 Task: Look for space in Teknāf, Bangladesh from 5th July, 2023 to 15th July, 2023 for 9 adults in price range Rs.15000 to Rs.25000. Place can be entire place with 5 bedrooms having 5 beds and 5 bathrooms. Property type can be house. Amenities needed are: air conditioning, dedicated workplace, . Booking option can be shelf check-in. Required host language is English.
Action: Mouse moved to (458, 109)
Screenshot: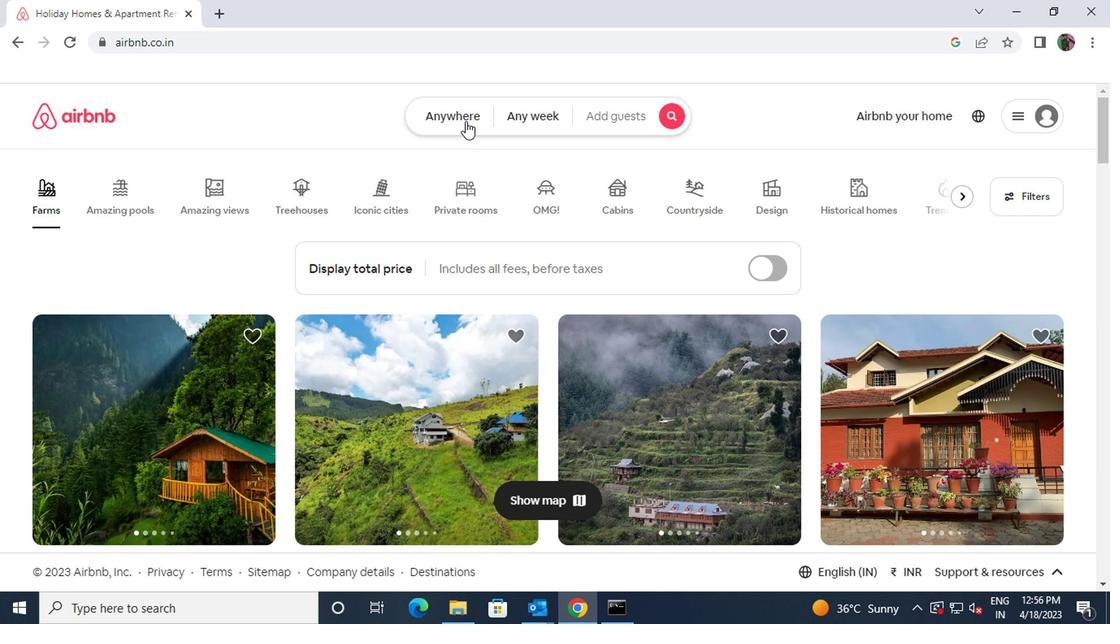 
Action: Mouse pressed left at (458, 109)
Screenshot: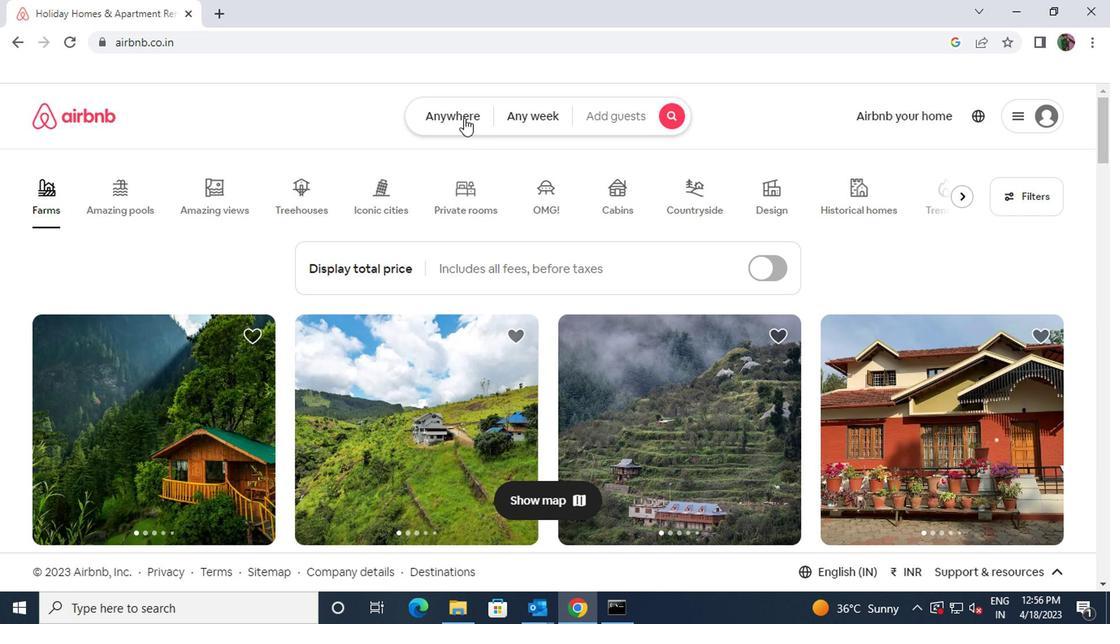
Action: Mouse moved to (363, 176)
Screenshot: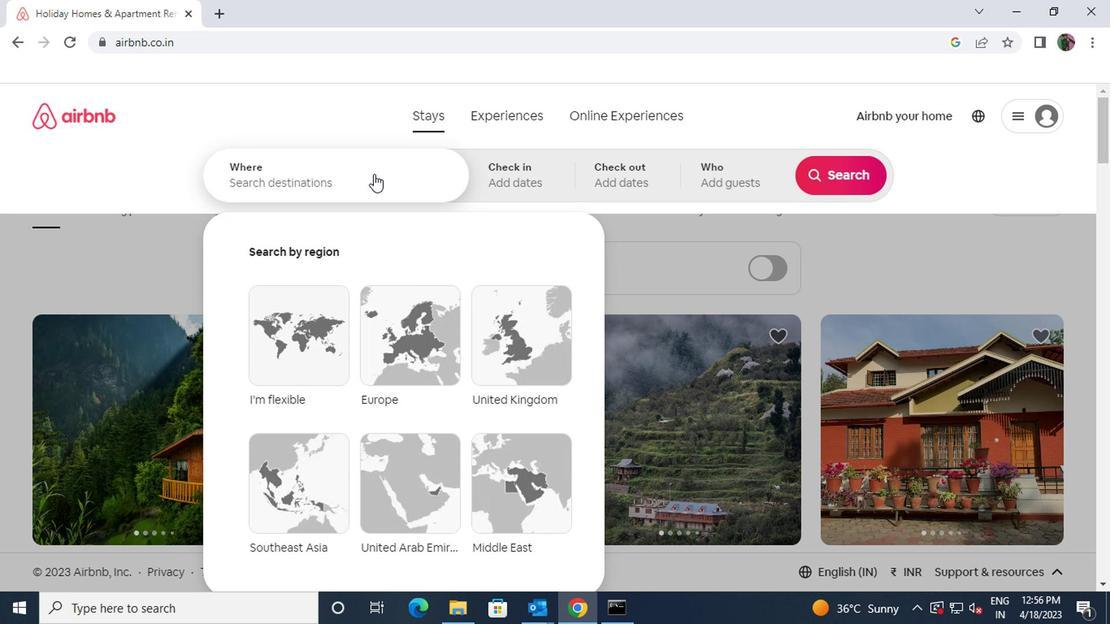 
Action: Mouse pressed left at (363, 176)
Screenshot: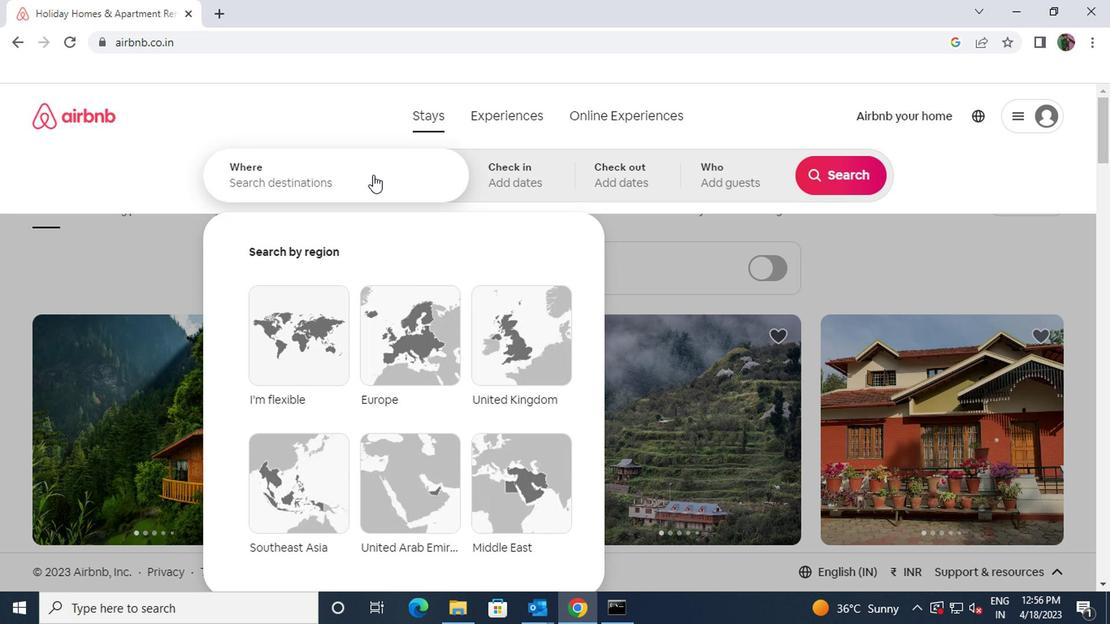 
Action: Key pressed teknaf
Screenshot: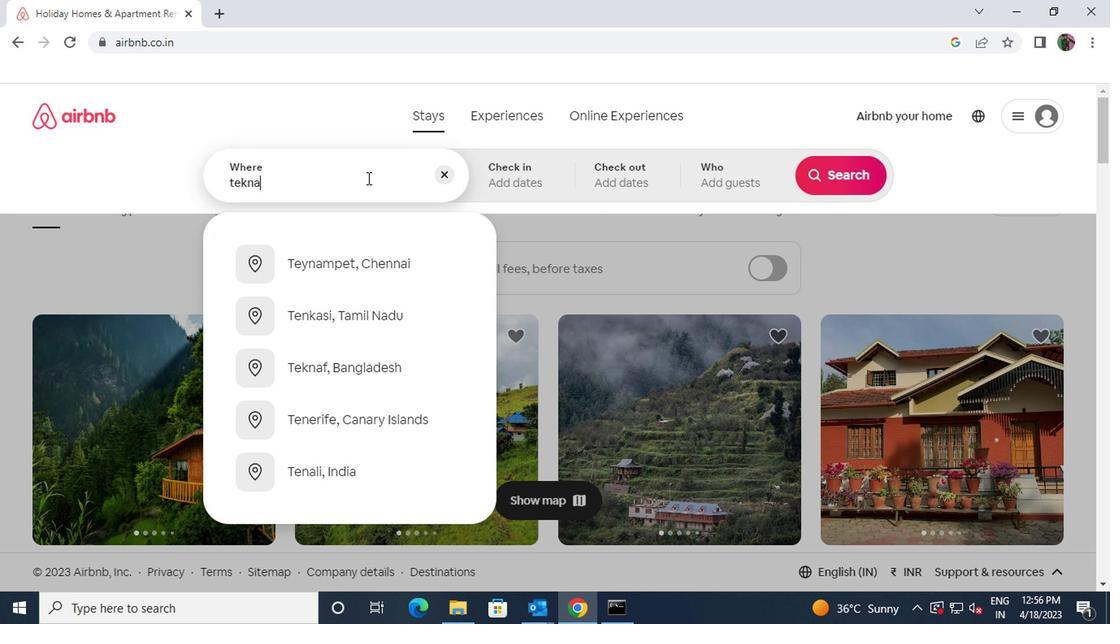 
Action: Mouse moved to (345, 258)
Screenshot: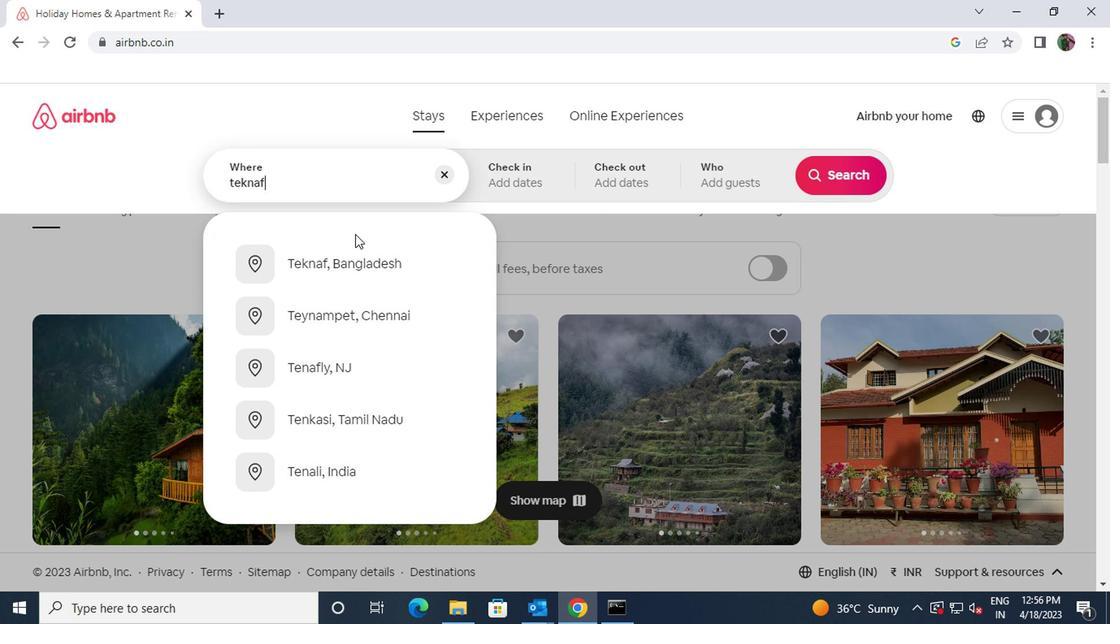 
Action: Mouse pressed left at (345, 258)
Screenshot: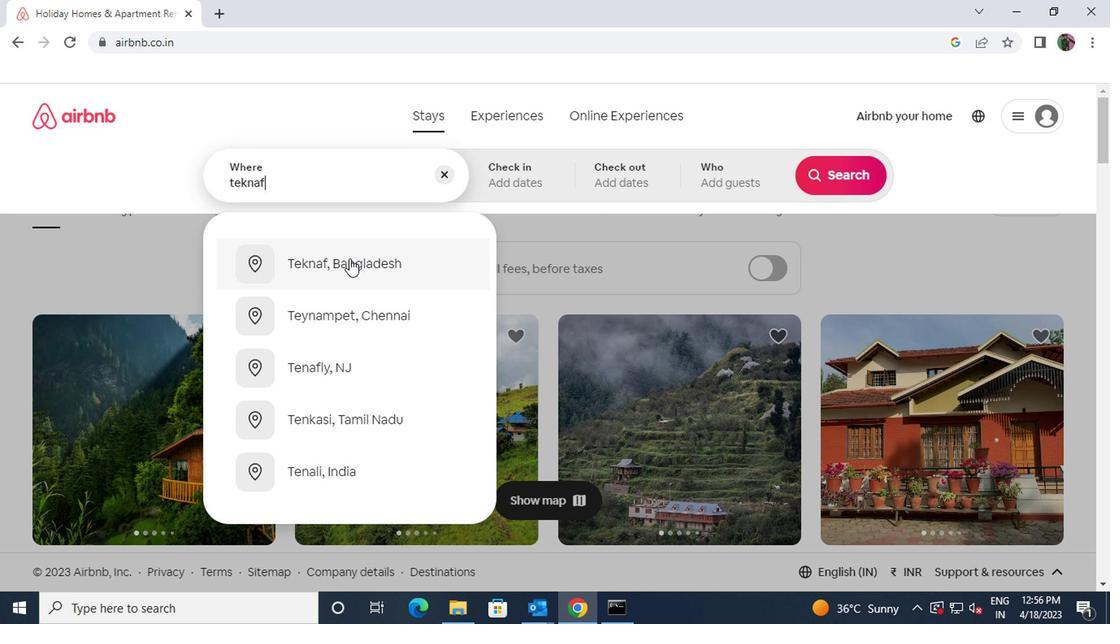 
Action: Mouse moved to (827, 313)
Screenshot: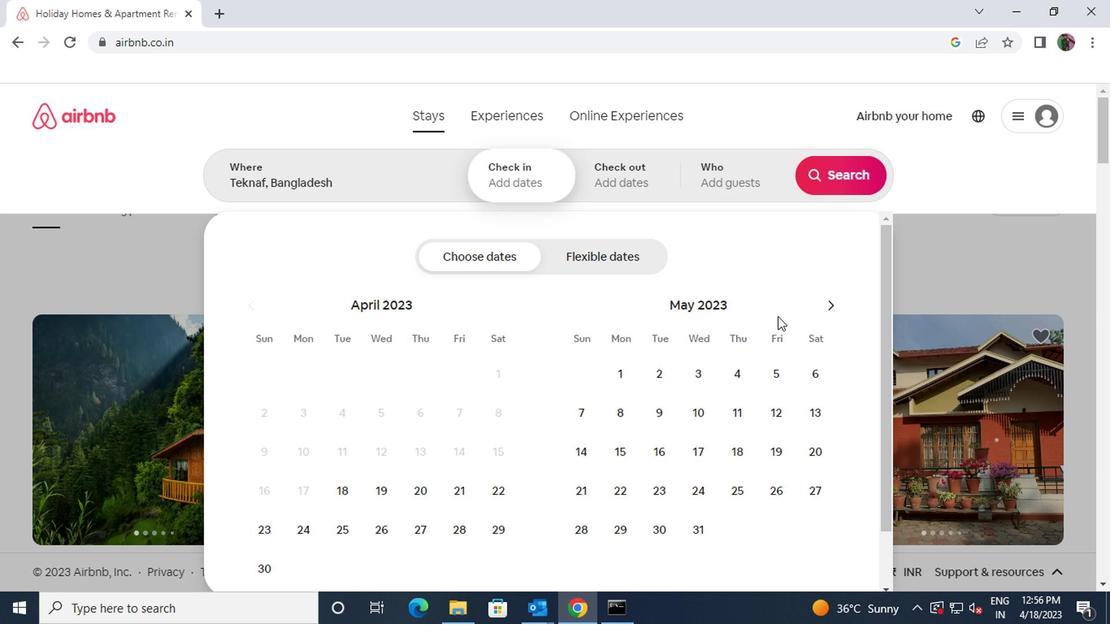 
Action: Mouse pressed left at (827, 313)
Screenshot: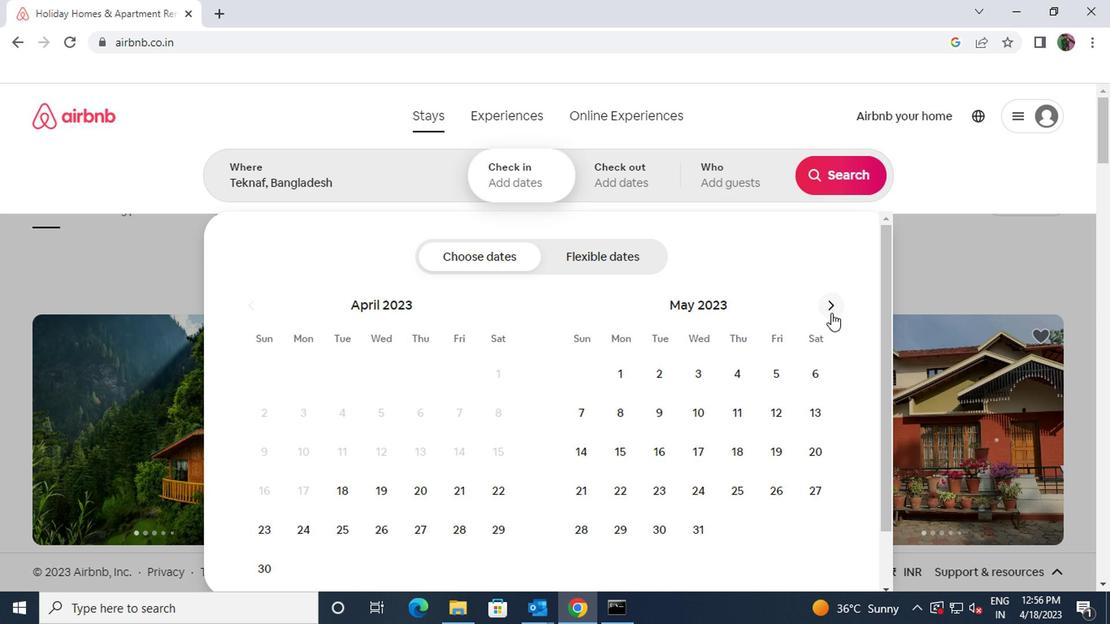 
Action: Mouse moved to (828, 313)
Screenshot: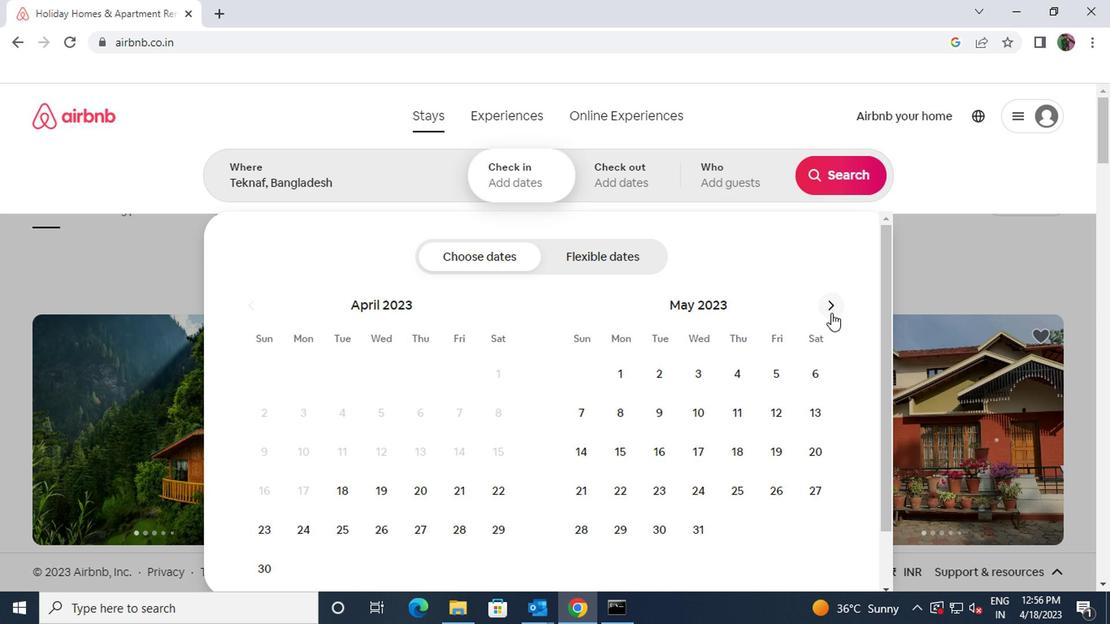 
Action: Mouse pressed left at (828, 313)
Screenshot: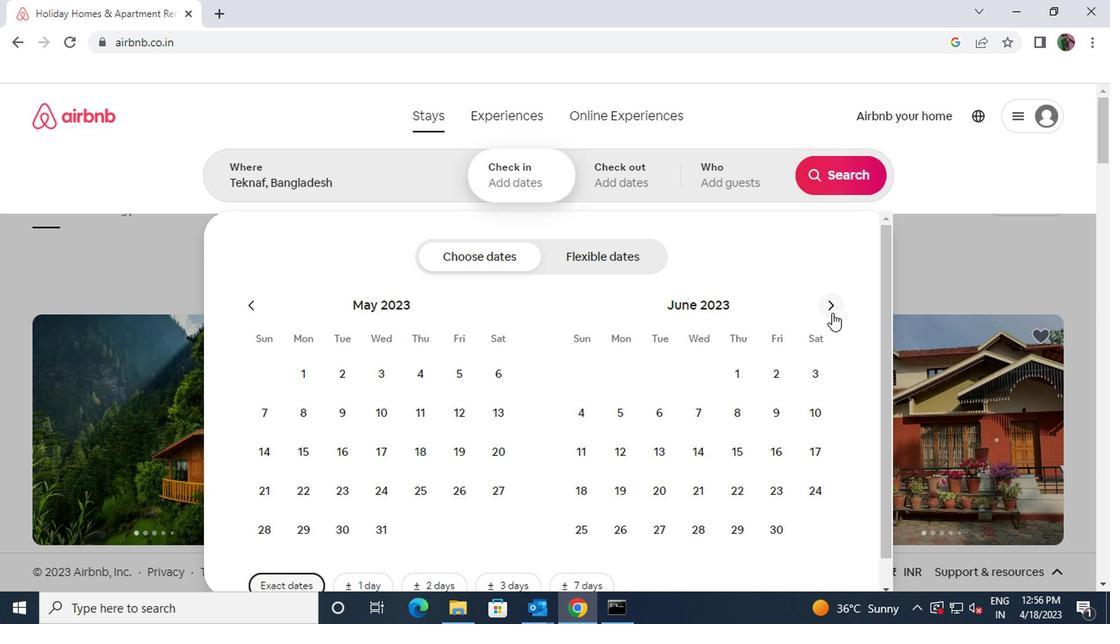 
Action: Mouse moved to (689, 411)
Screenshot: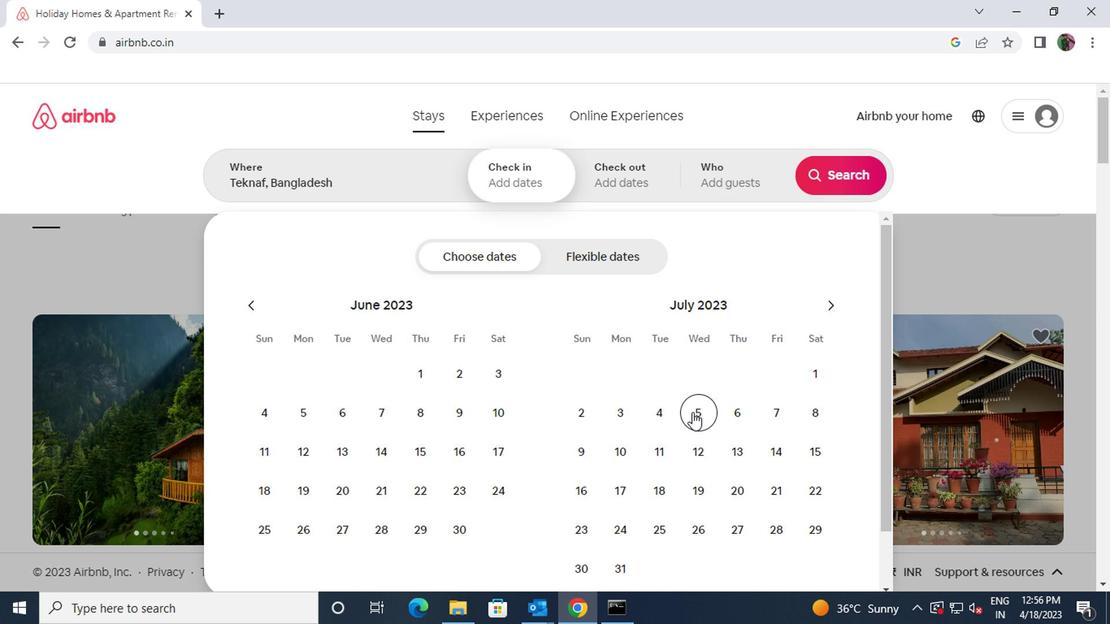 
Action: Mouse pressed left at (689, 411)
Screenshot: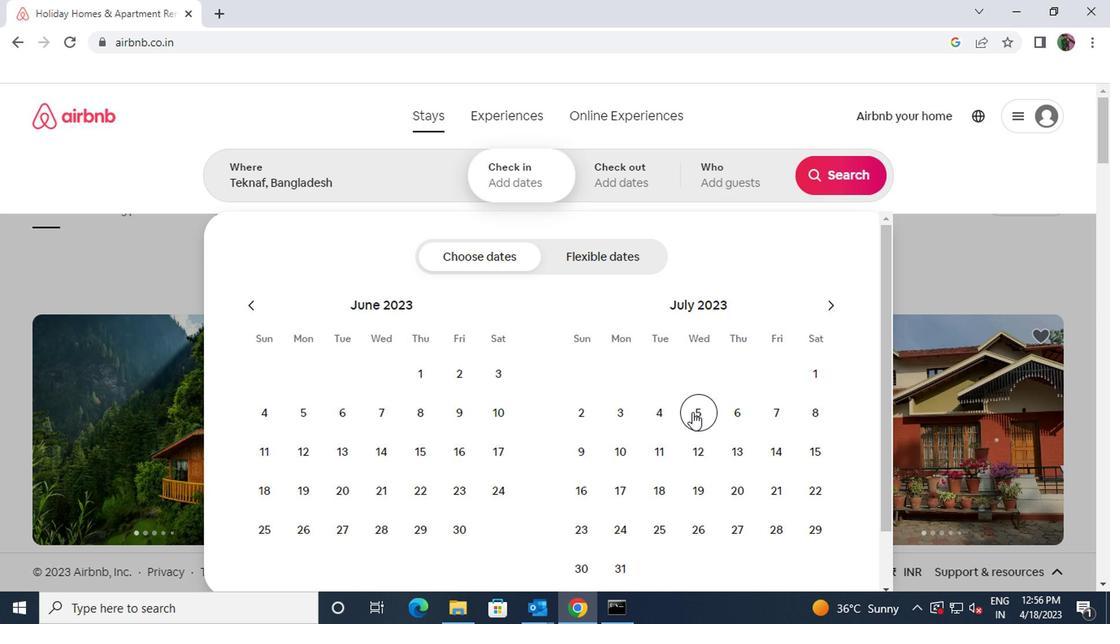 
Action: Mouse moved to (803, 454)
Screenshot: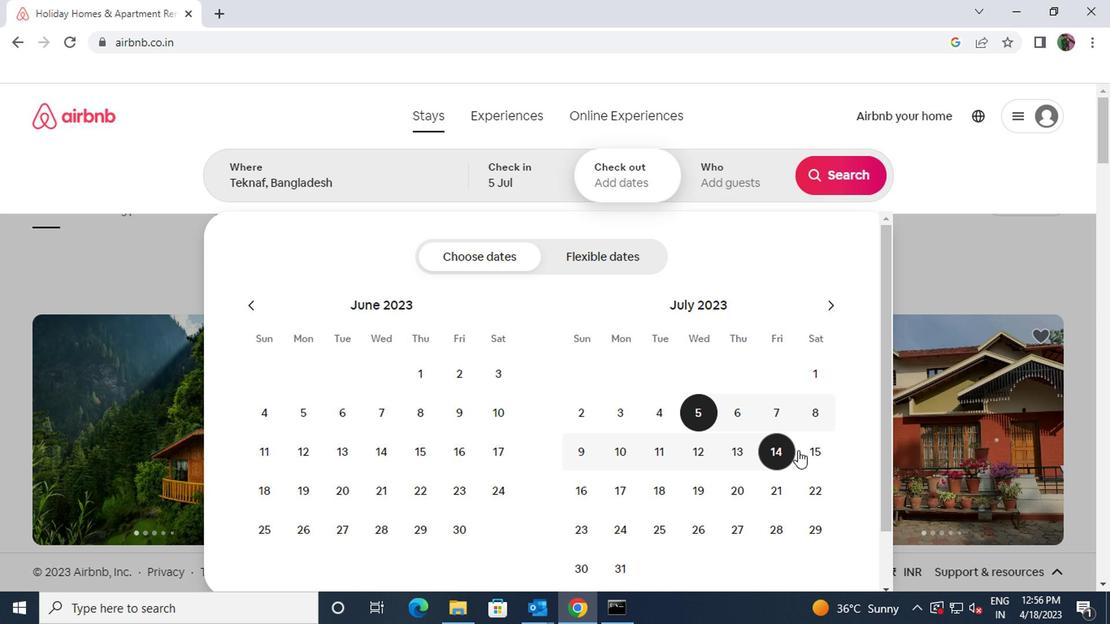 
Action: Mouse pressed left at (803, 454)
Screenshot: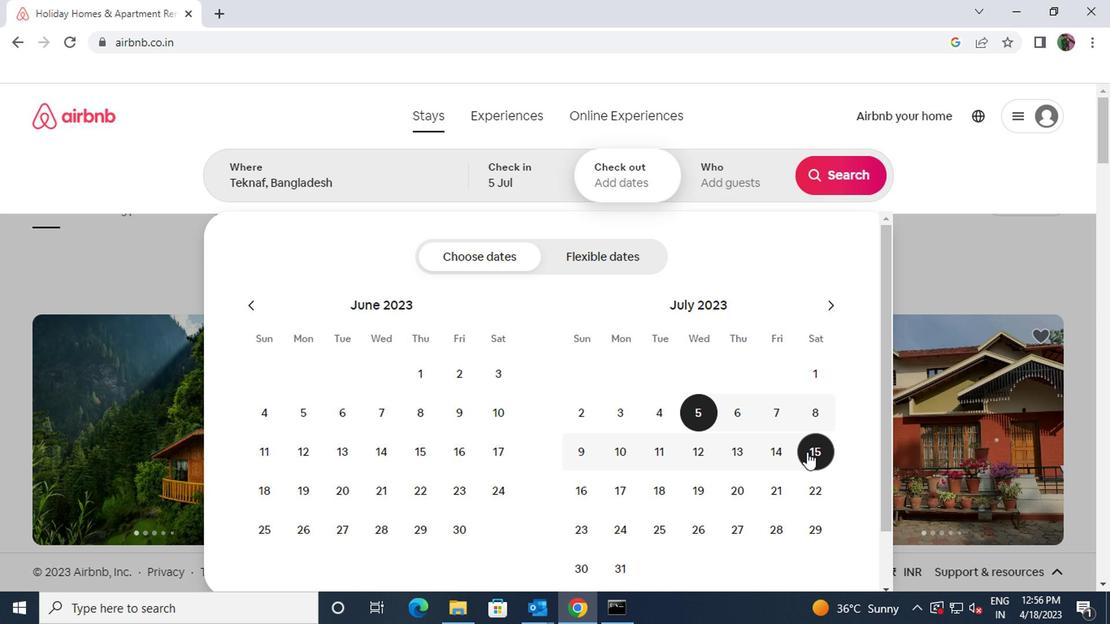 
Action: Mouse moved to (729, 177)
Screenshot: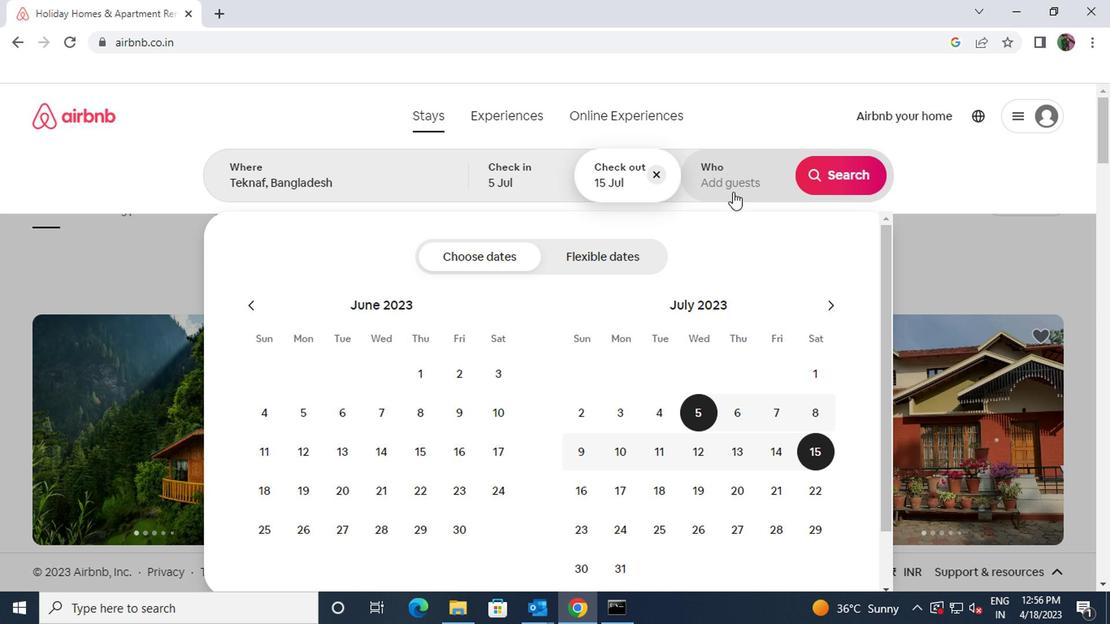 
Action: Mouse pressed left at (729, 177)
Screenshot: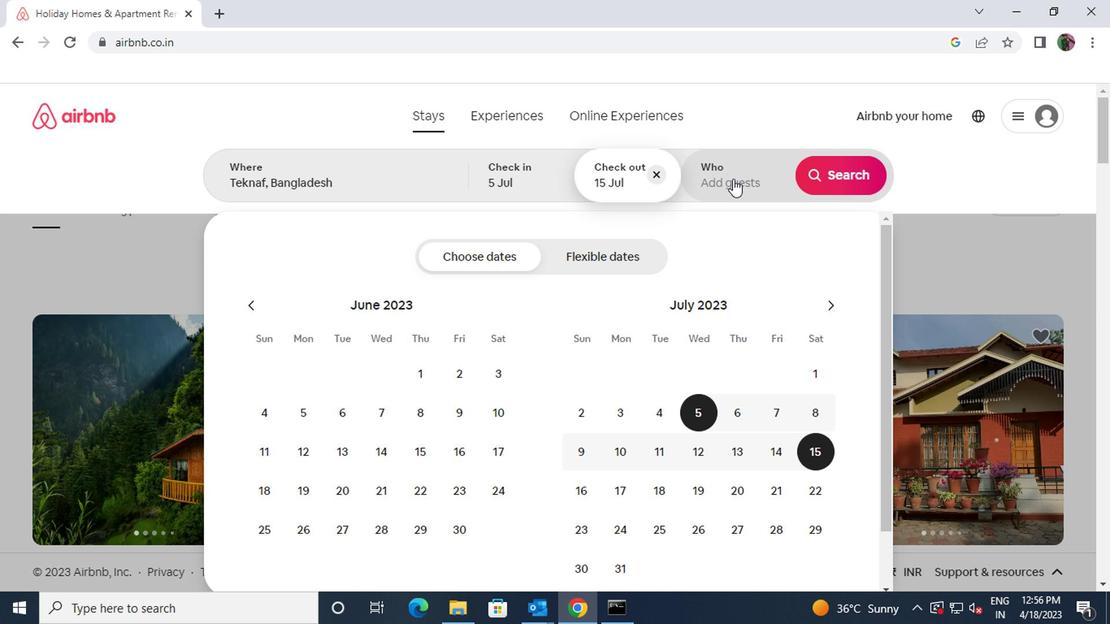 
Action: Mouse moved to (842, 260)
Screenshot: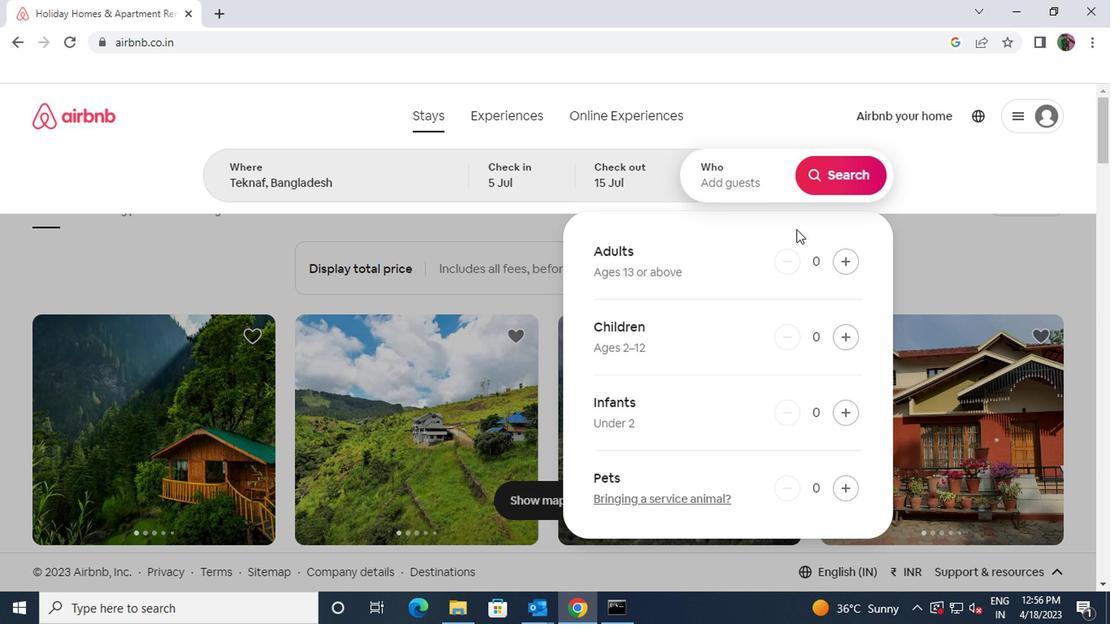 
Action: Mouse pressed left at (842, 260)
Screenshot: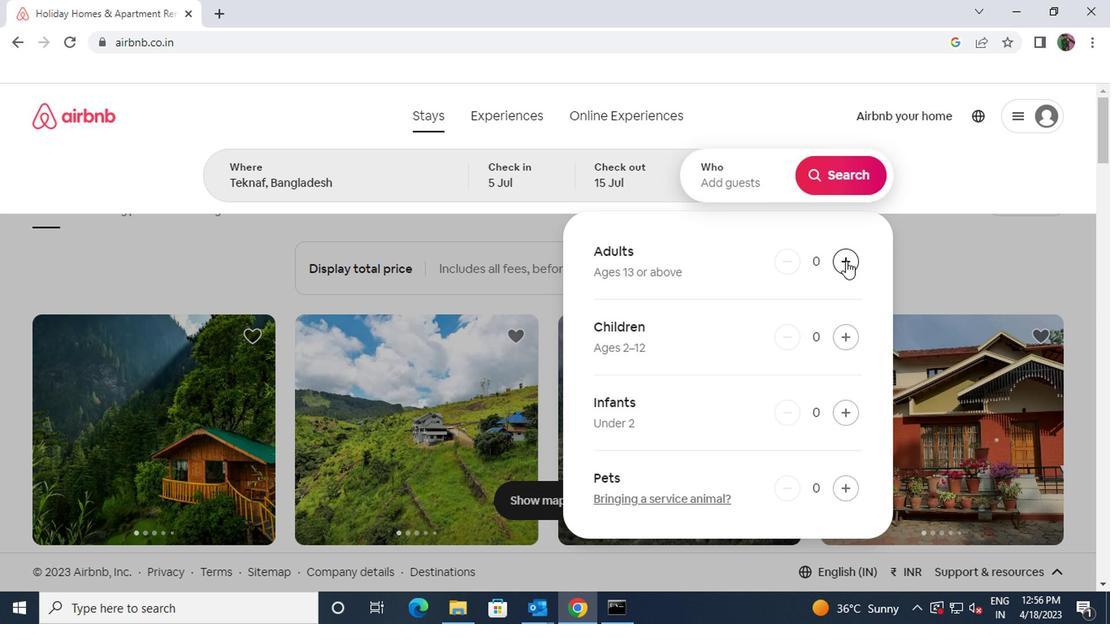 
Action: Mouse pressed left at (842, 260)
Screenshot: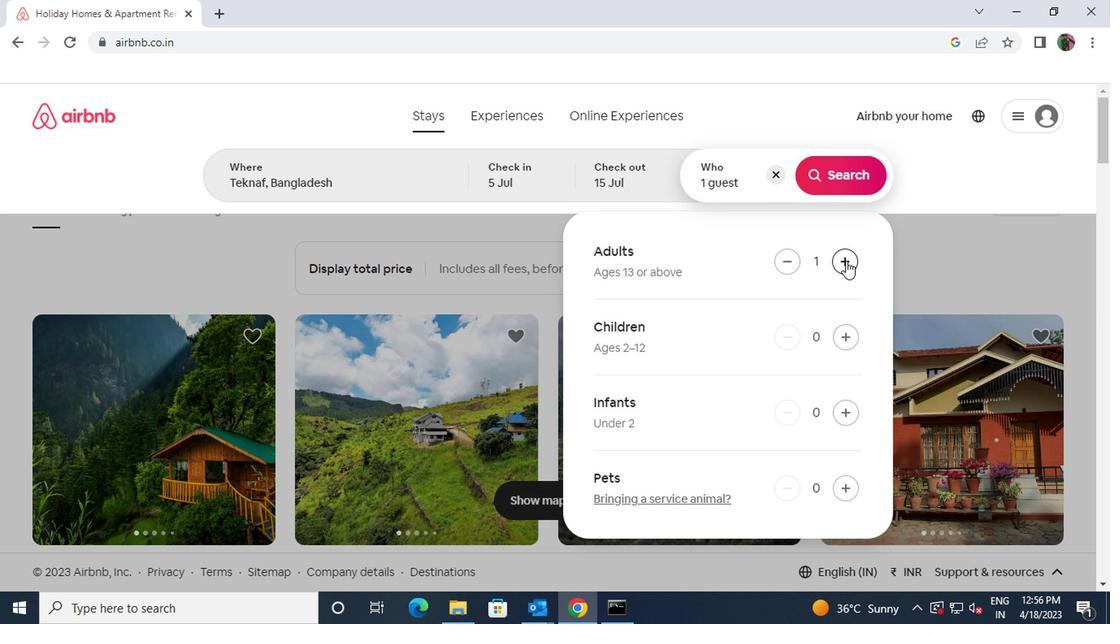 
Action: Mouse pressed left at (842, 260)
Screenshot: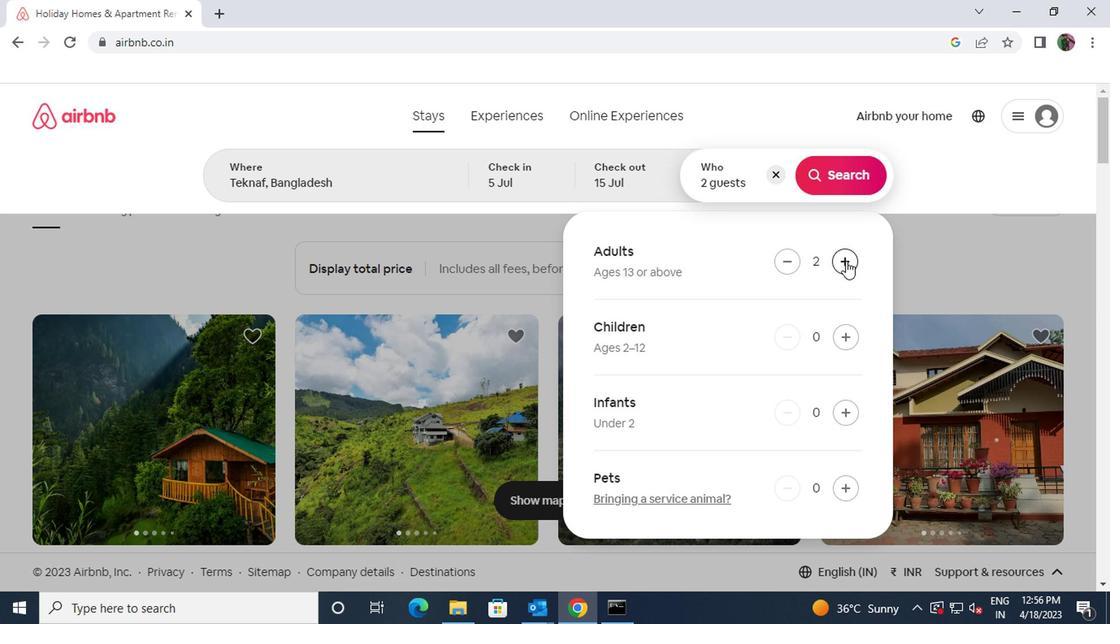 
Action: Mouse pressed left at (842, 260)
Screenshot: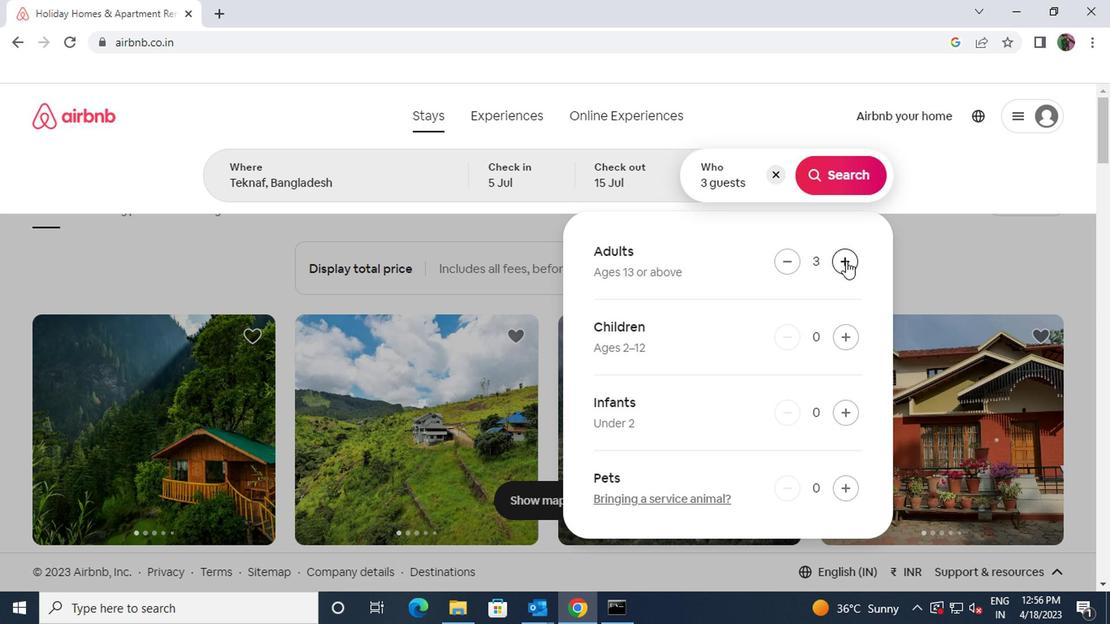 
Action: Mouse pressed left at (842, 260)
Screenshot: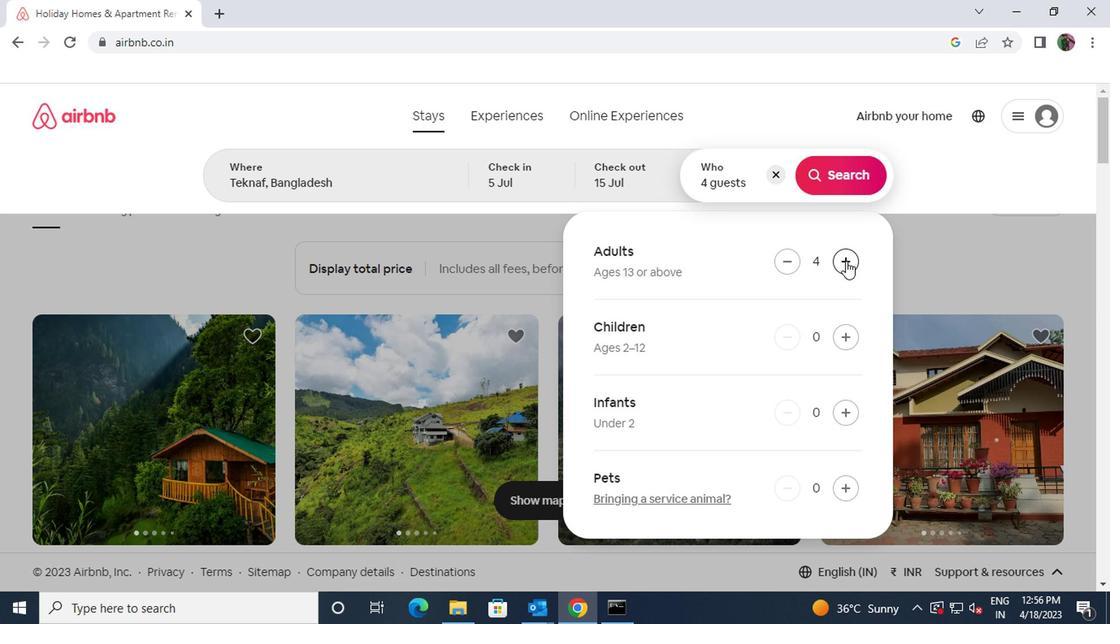 
Action: Mouse moved to (833, 171)
Screenshot: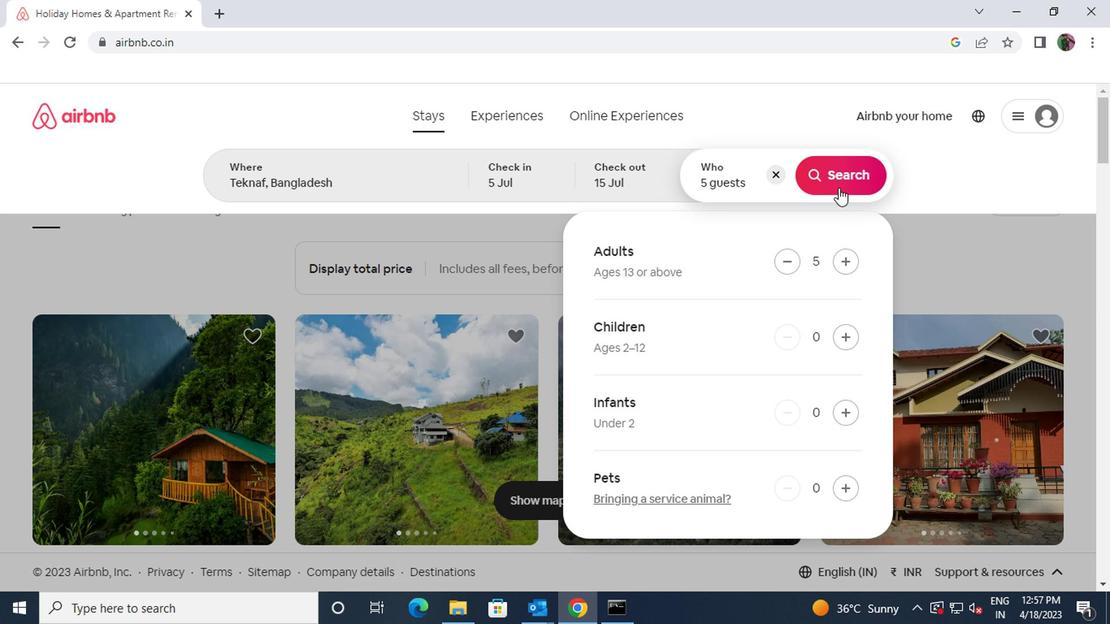 
Action: Mouse pressed left at (833, 171)
Screenshot: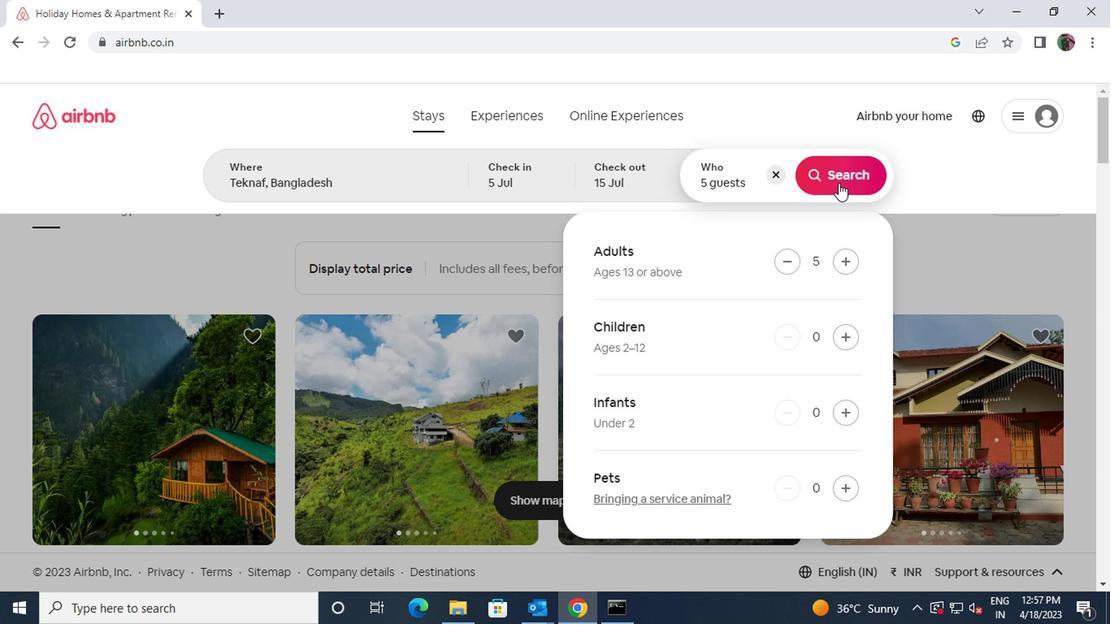 
Action: Mouse moved to (1017, 179)
Screenshot: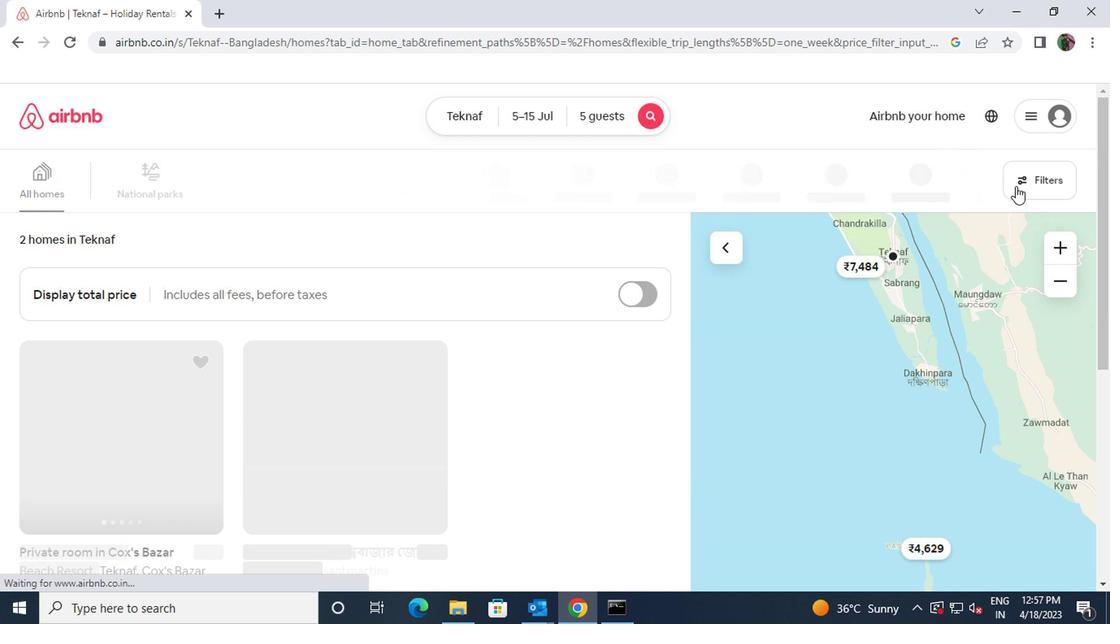 
Action: Mouse pressed left at (1017, 179)
Screenshot: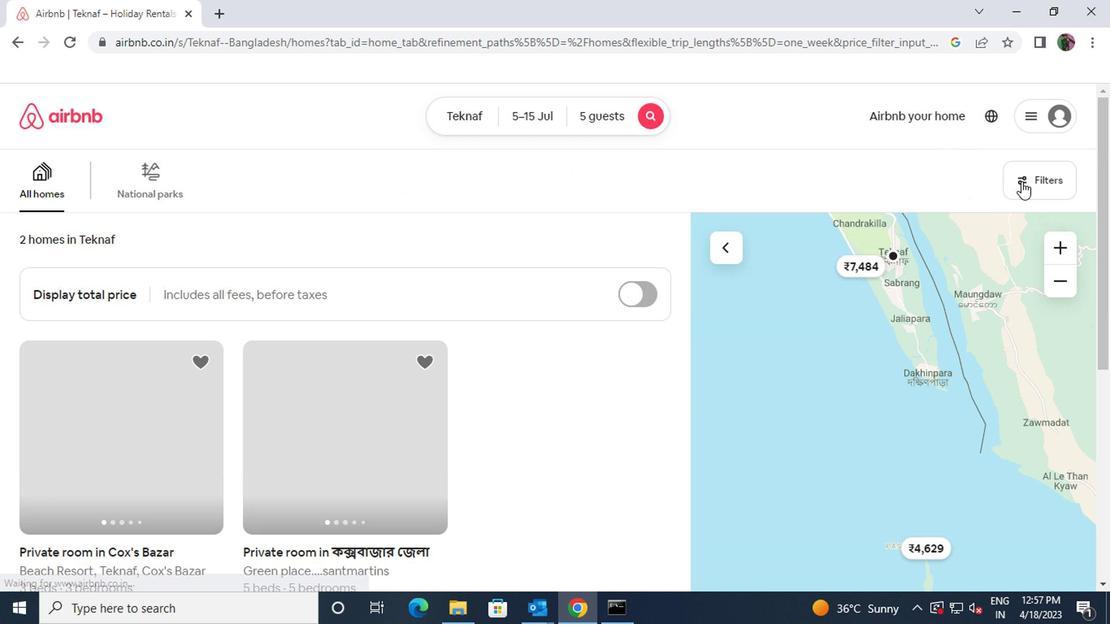
Action: Mouse moved to (341, 393)
Screenshot: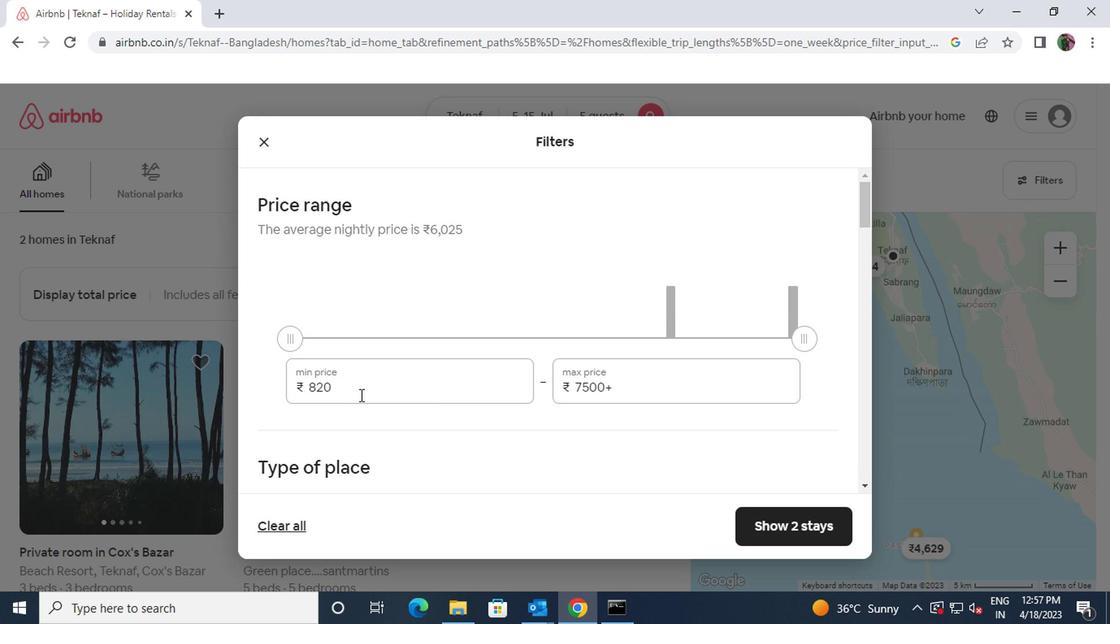 
Action: Mouse pressed left at (341, 393)
Screenshot: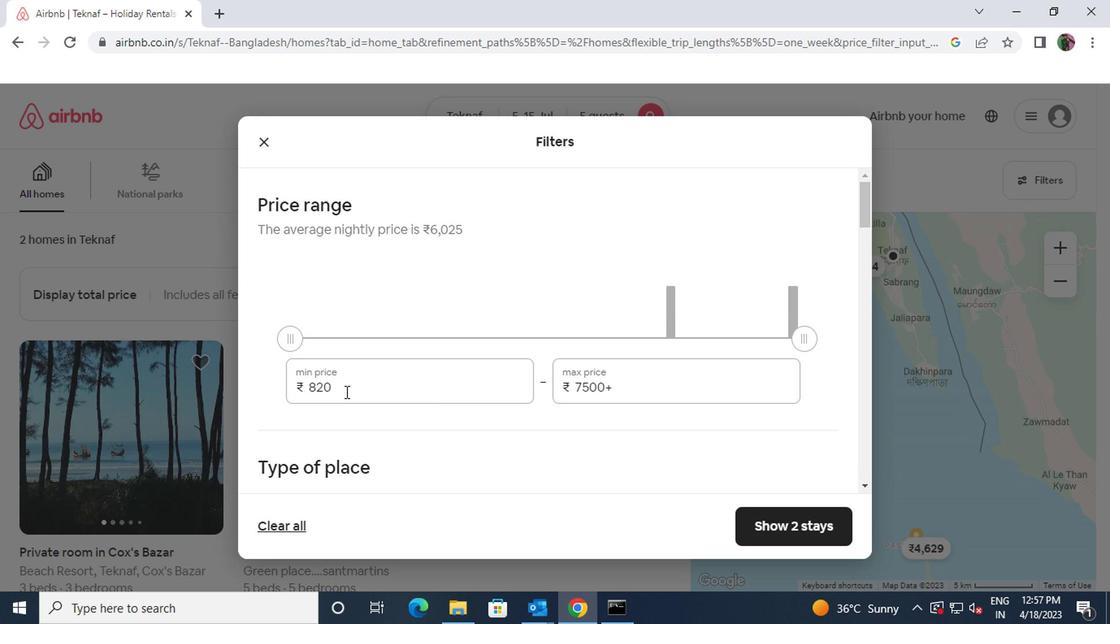 
Action: Mouse moved to (292, 391)
Screenshot: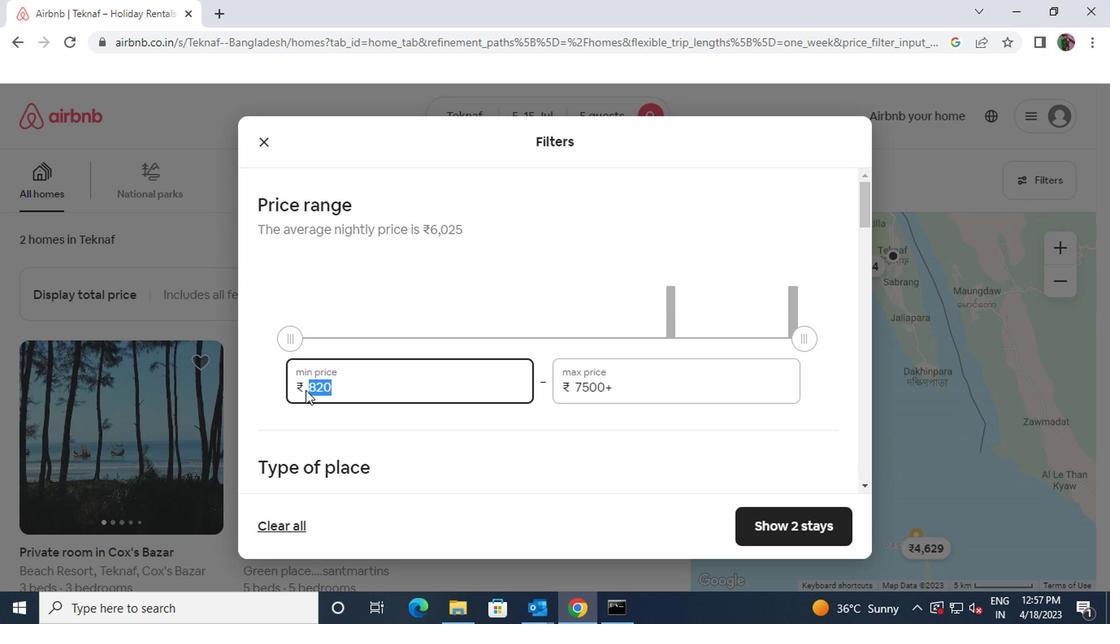 
Action: Key pressed 15000
Screenshot: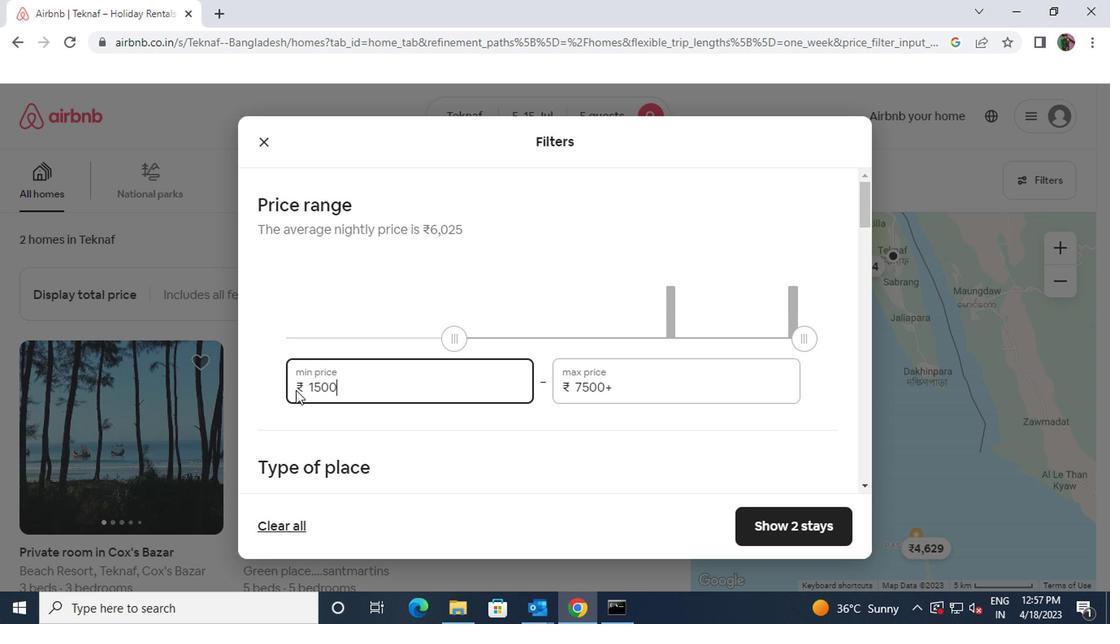 
Action: Mouse moved to (612, 387)
Screenshot: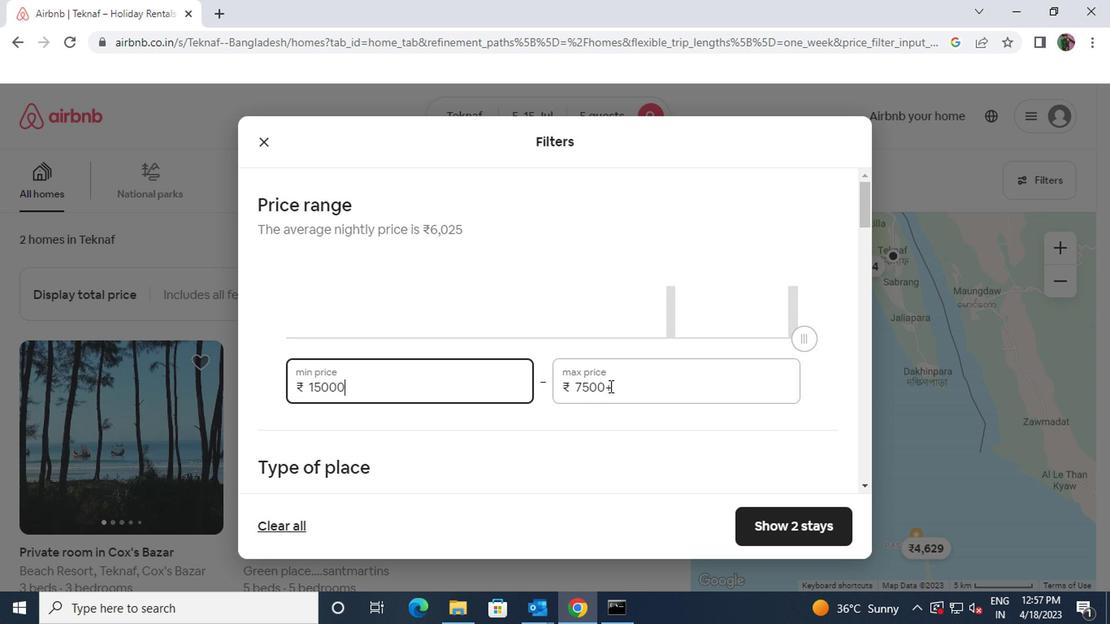 
Action: Mouse pressed left at (612, 387)
Screenshot: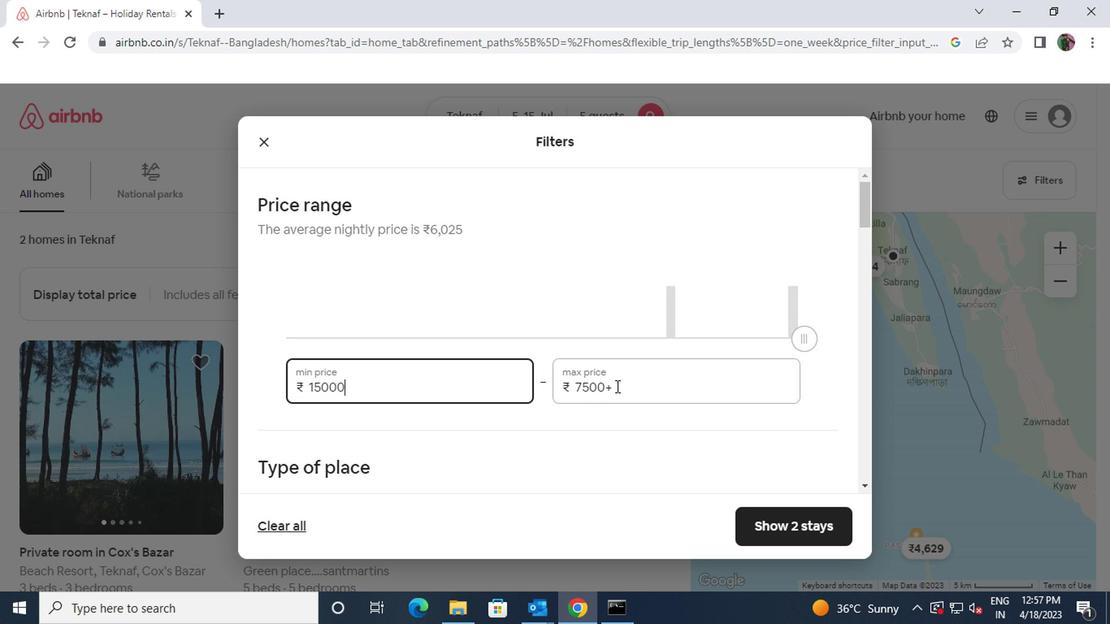 
Action: Mouse moved to (572, 385)
Screenshot: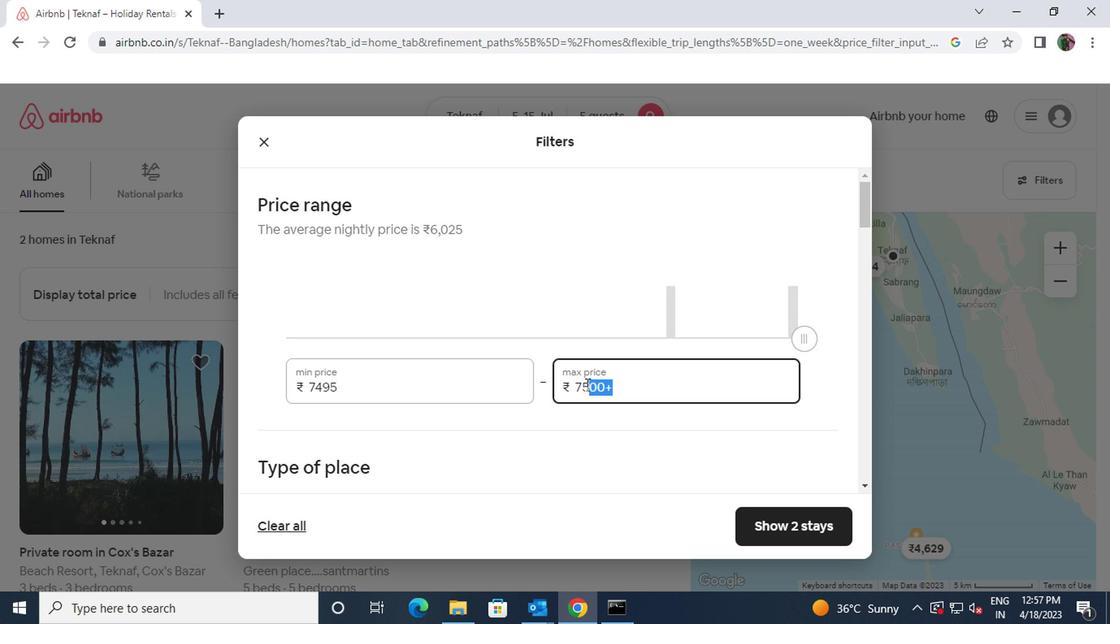 
Action: Key pressed 25000
Screenshot: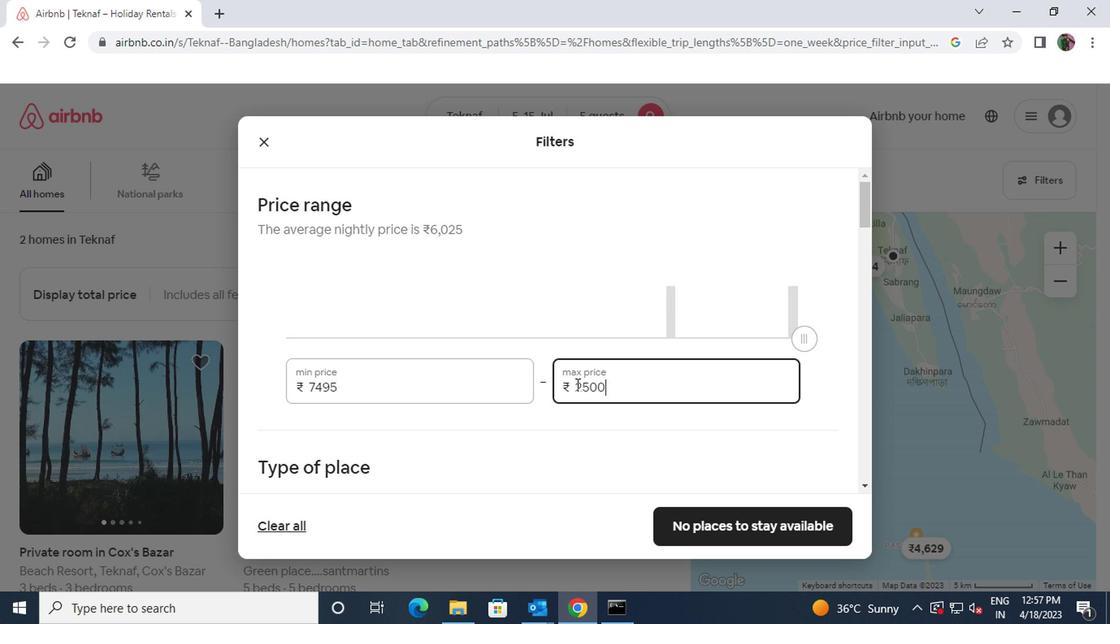 
Action: Mouse moved to (573, 388)
Screenshot: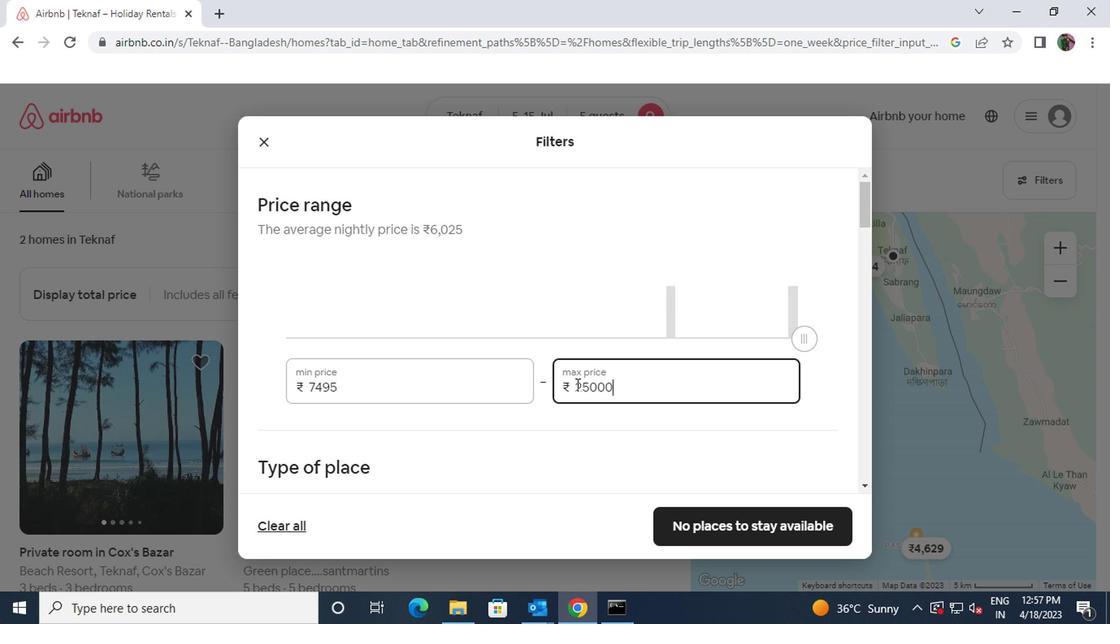 
Action: Mouse scrolled (573, 387) with delta (0, -1)
Screenshot: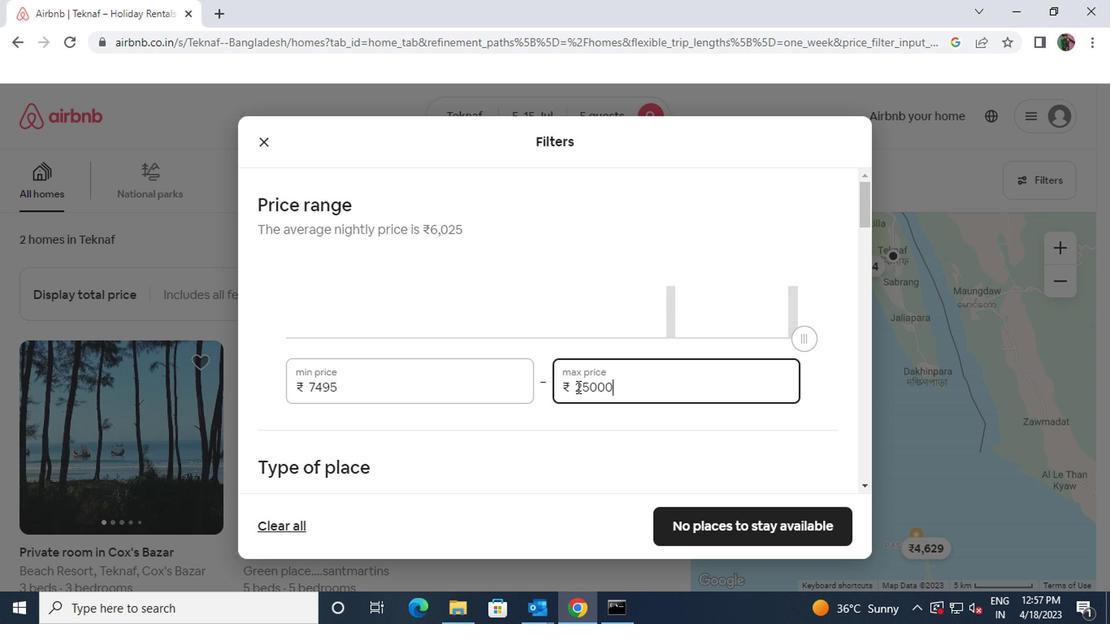 
Action: Mouse scrolled (573, 387) with delta (0, -1)
Screenshot: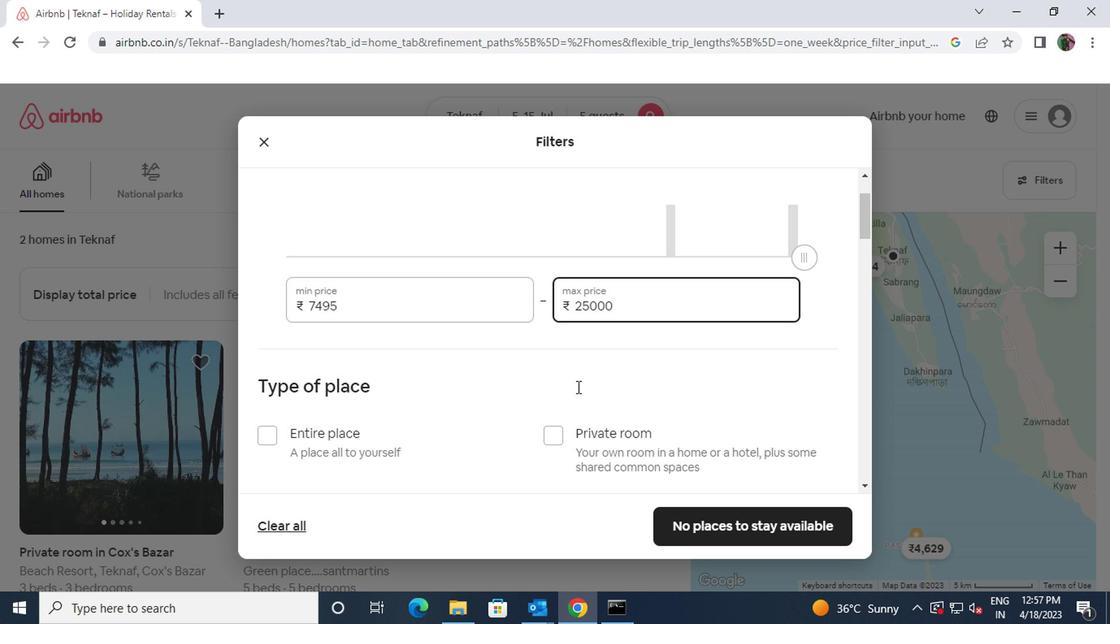 
Action: Mouse moved to (267, 356)
Screenshot: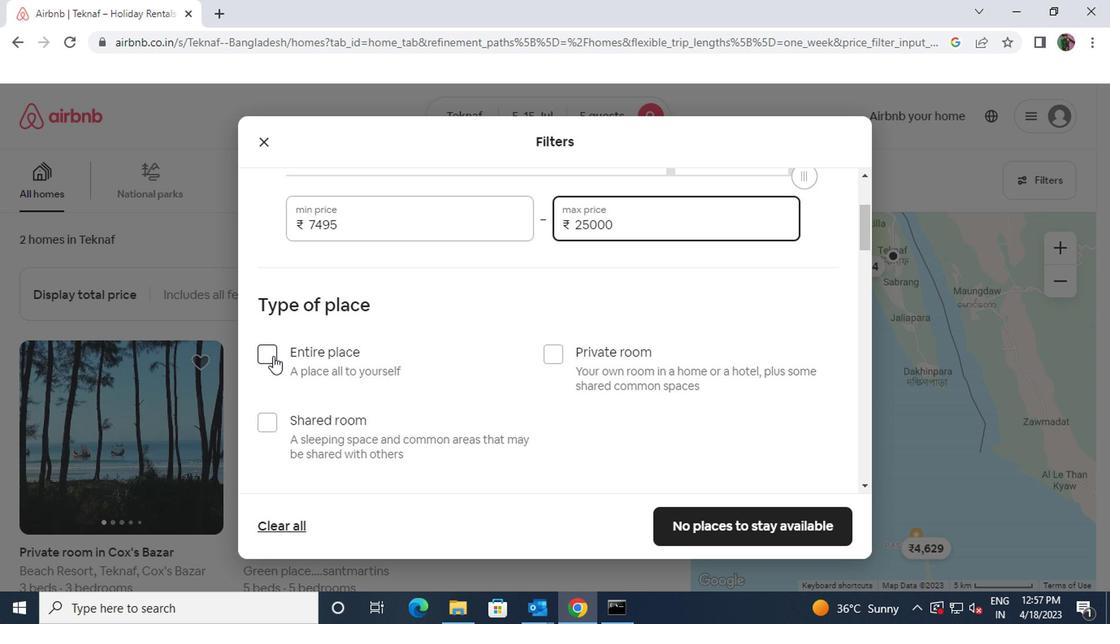 
Action: Mouse pressed left at (267, 356)
Screenshot: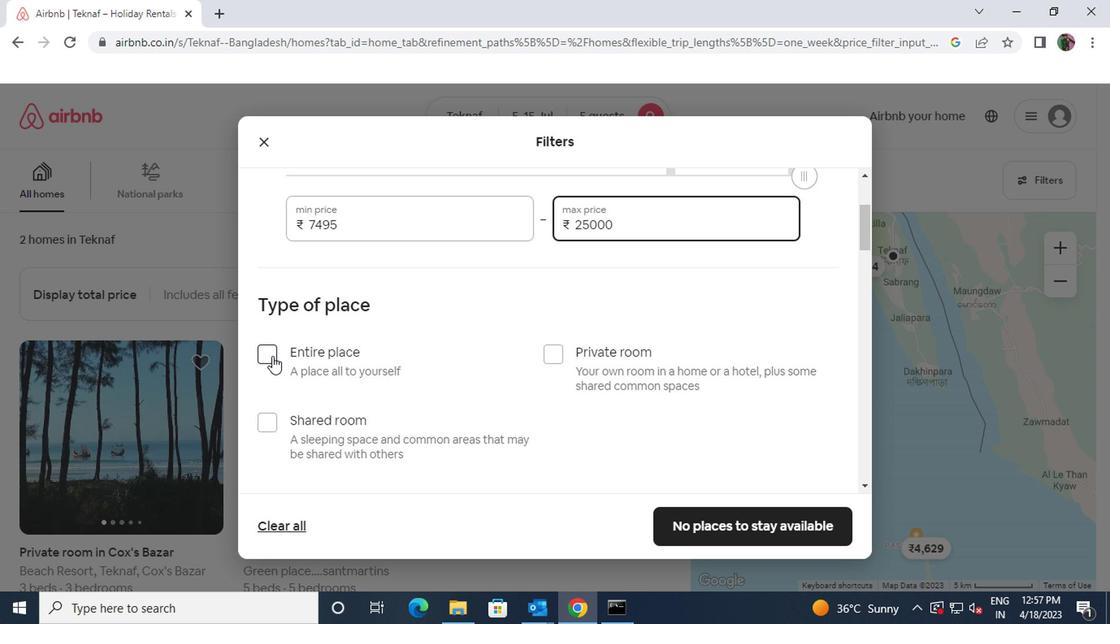 
Action: Mouse moved to (530, 432)
Screenshot: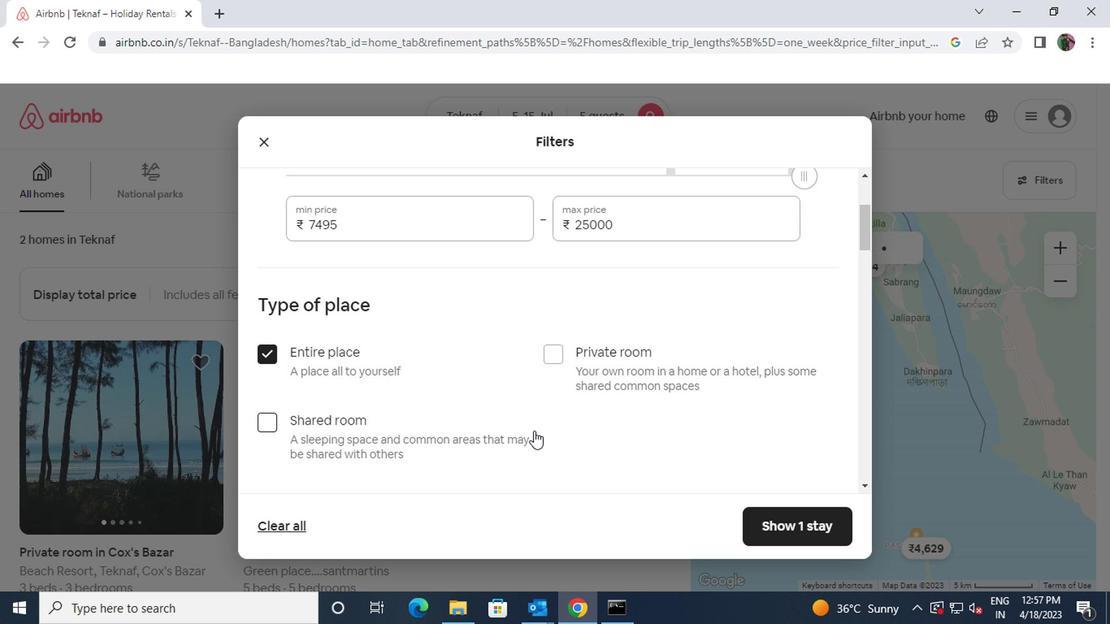 
Action: Mouse scrolled (530, 431) with delta (0, 0)
Screenshot: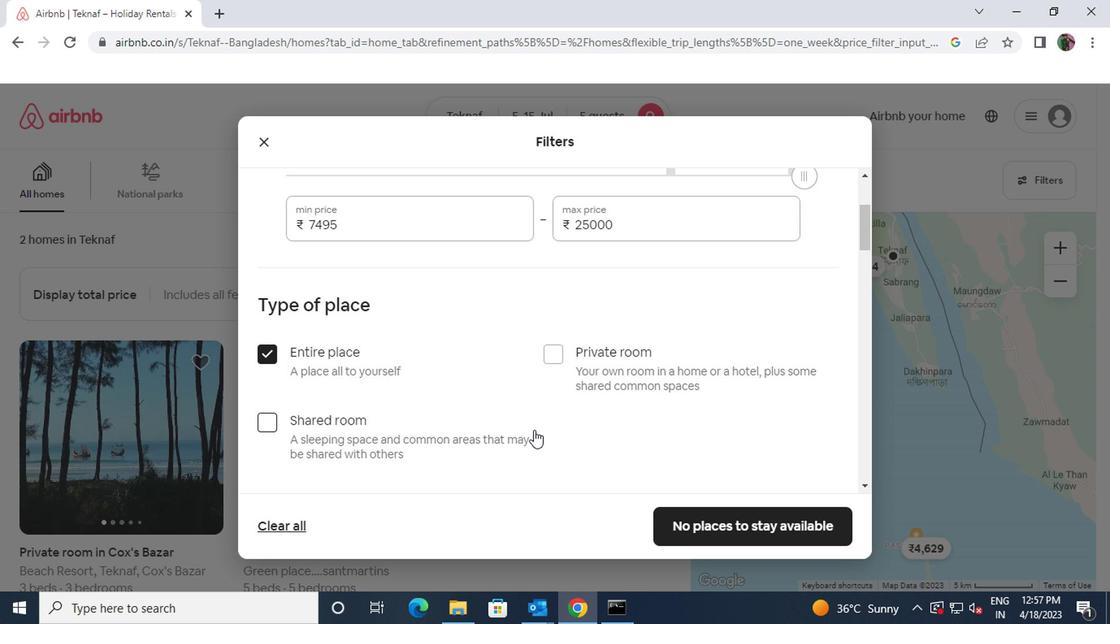 
Action: Mouse moved to (530, 428)
Screenshot: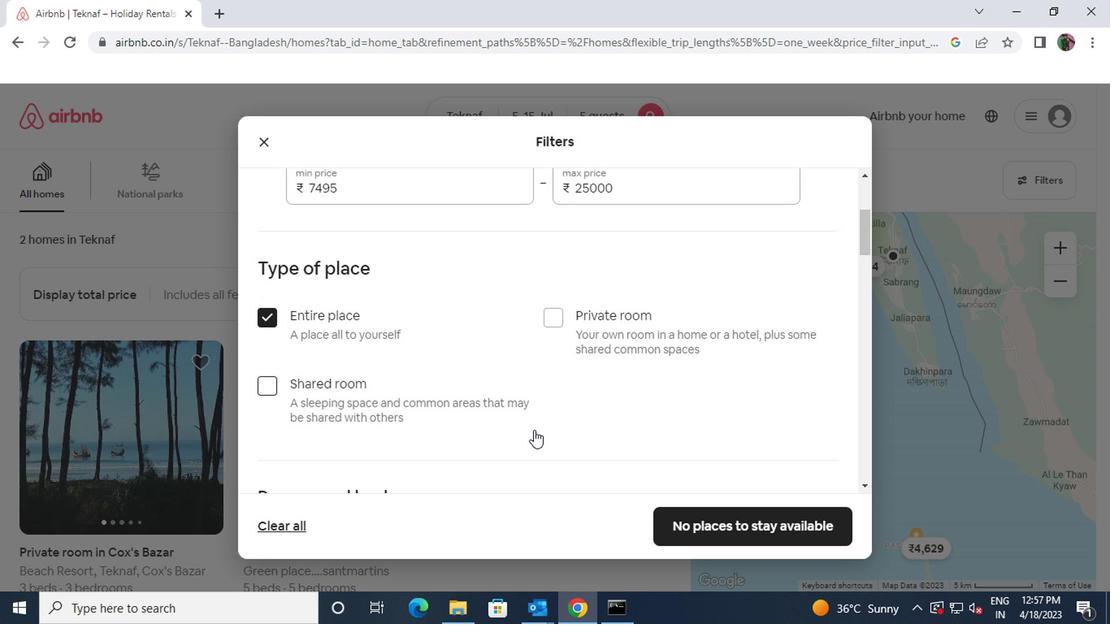 
Action: Mouse scrolled (530, 427) with delta (0, 0)
Screenshot: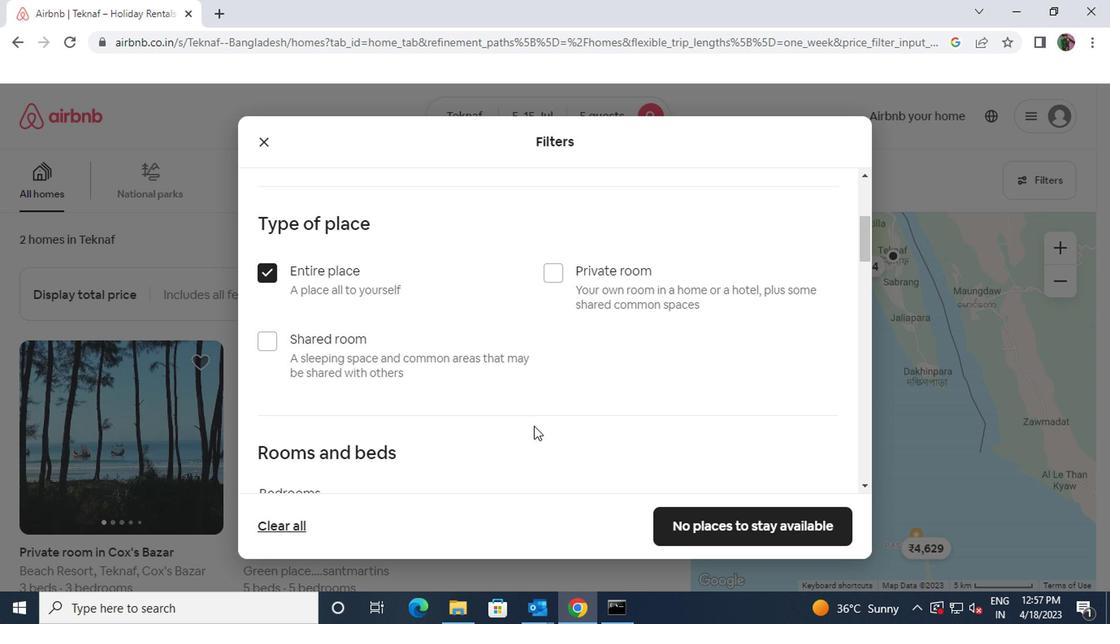 
Action: Mouse moved to (571, 453)
Screenshot: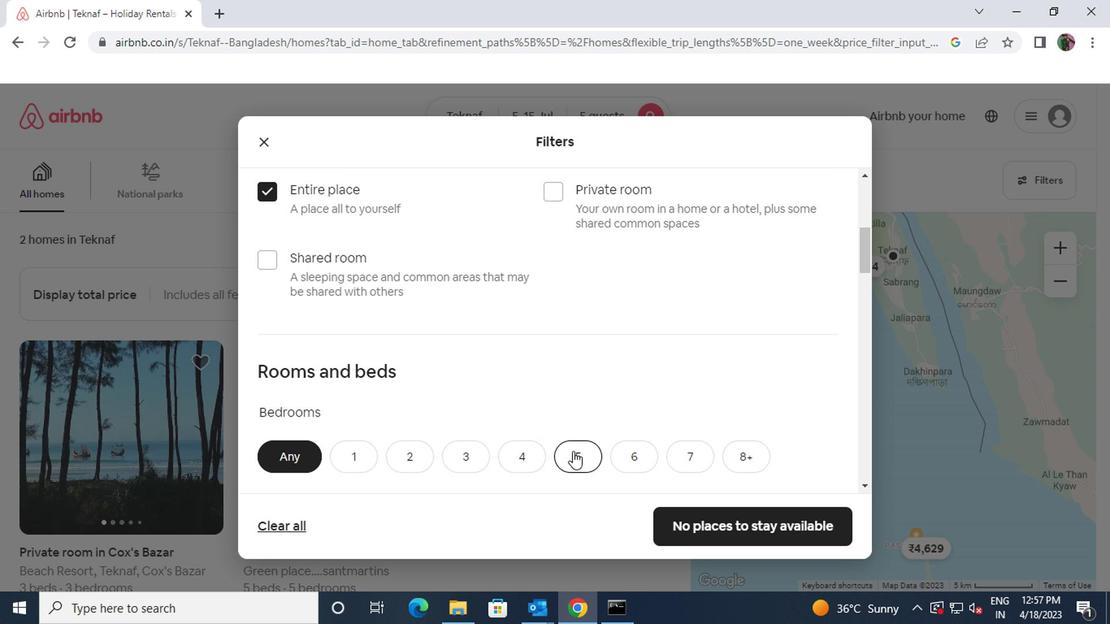 
Action: Mouse pressed left at (571, 453)
Screenshot: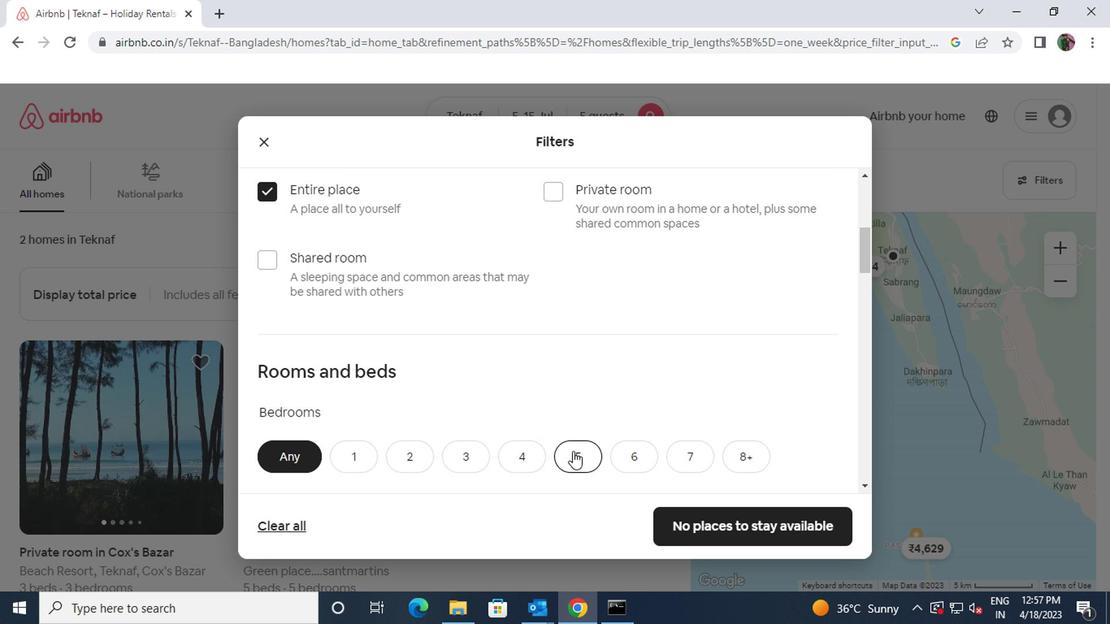 
Action: Mouse moved to (572, 453)
Screenshot: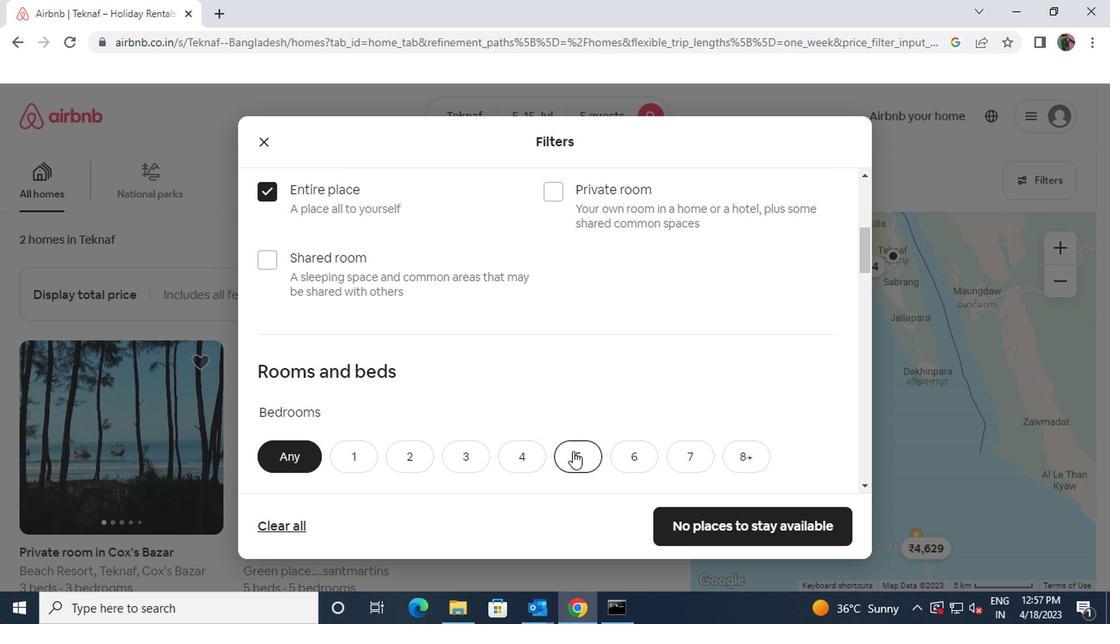 
Action: Mouse scrolled (572, 453) with delta (0, 0)
Screenshot: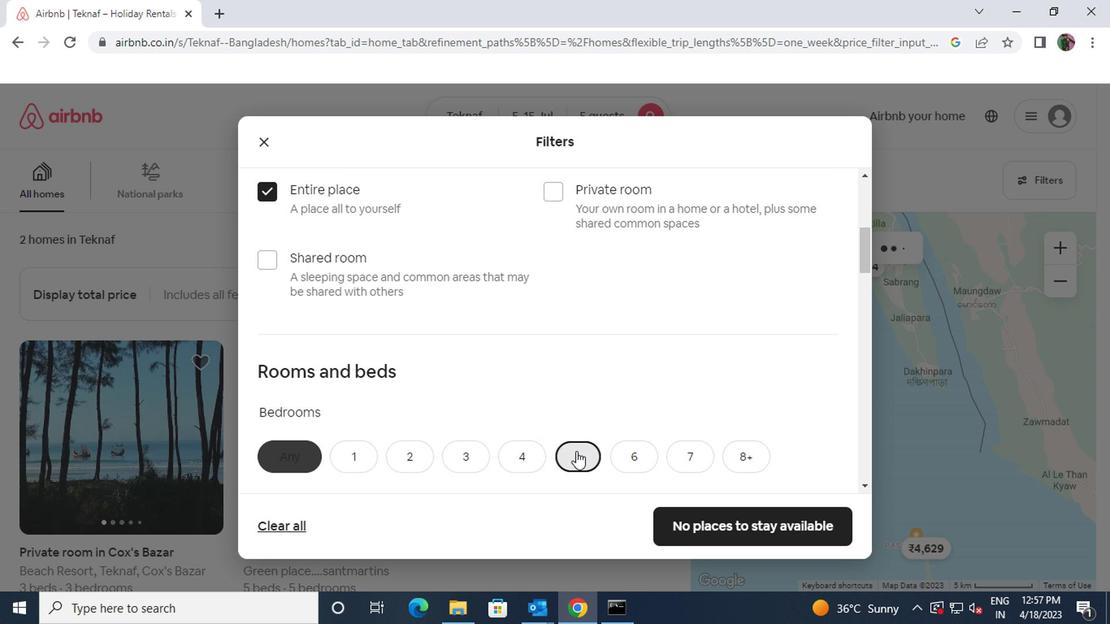 
Action: Mouse scrolled (572, 453) with delta (0, 0)
Screenshot: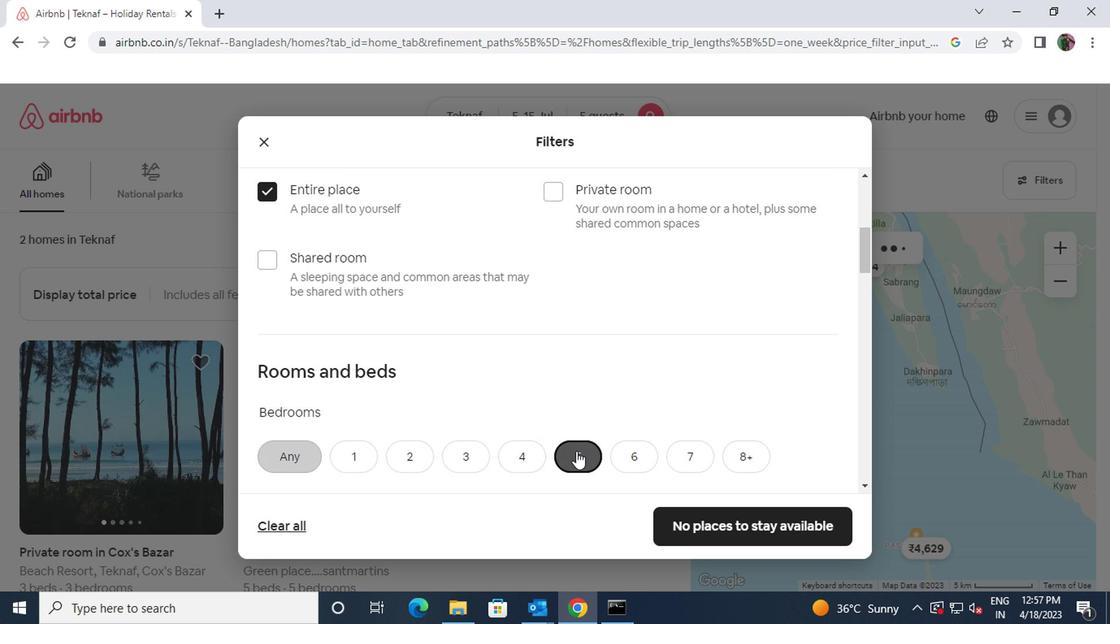 
Action: Mouse moved to (562, 385)
Screenshot: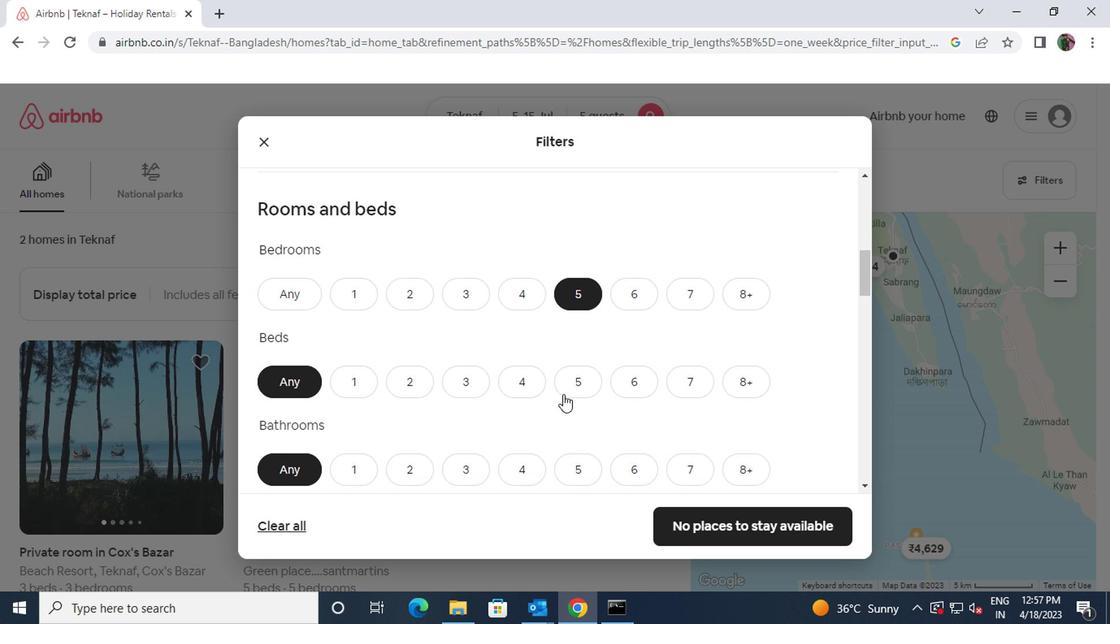 
Action: Mouse pressed left at (562, 385)
Screenshot: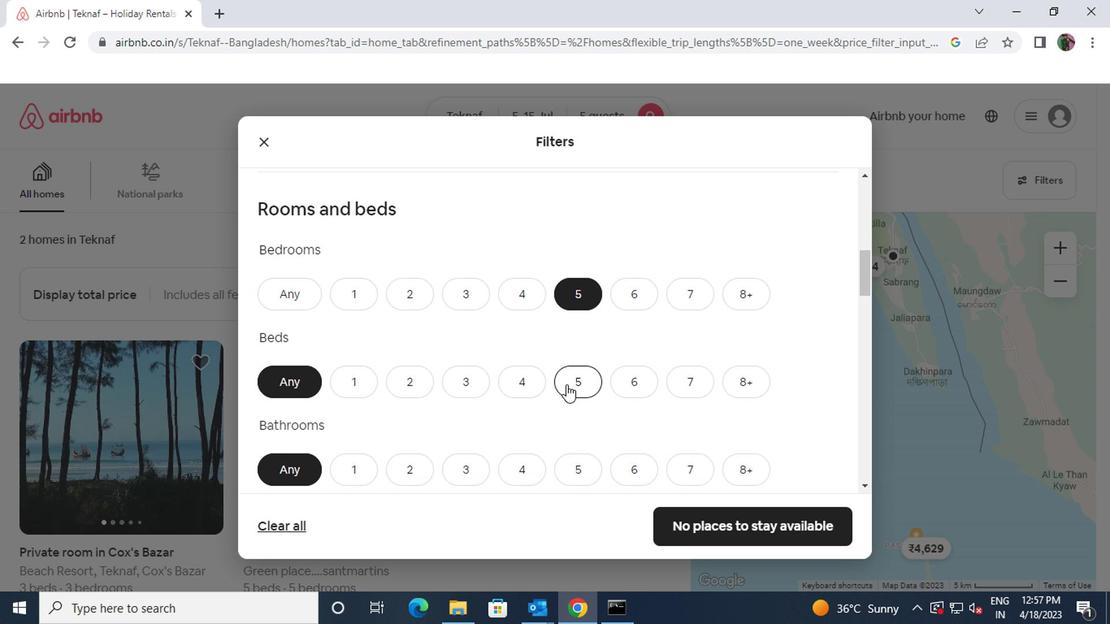 
Action: Mouse moved to (567, 467)
Screenshot: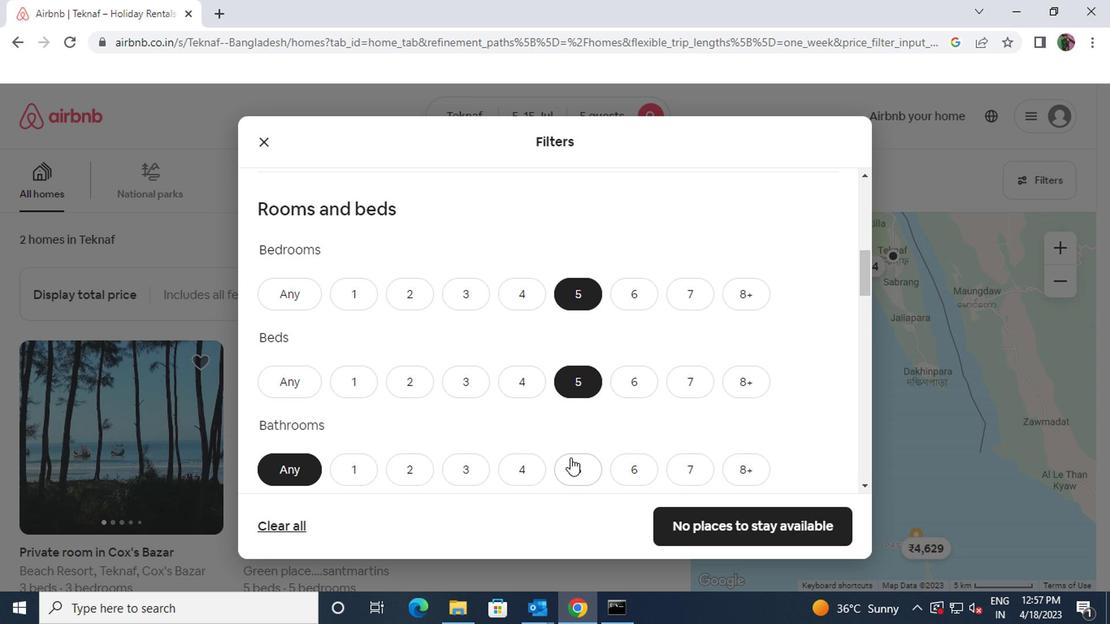 
Action: Mouse pressed left at (567, 467)
Screenshot: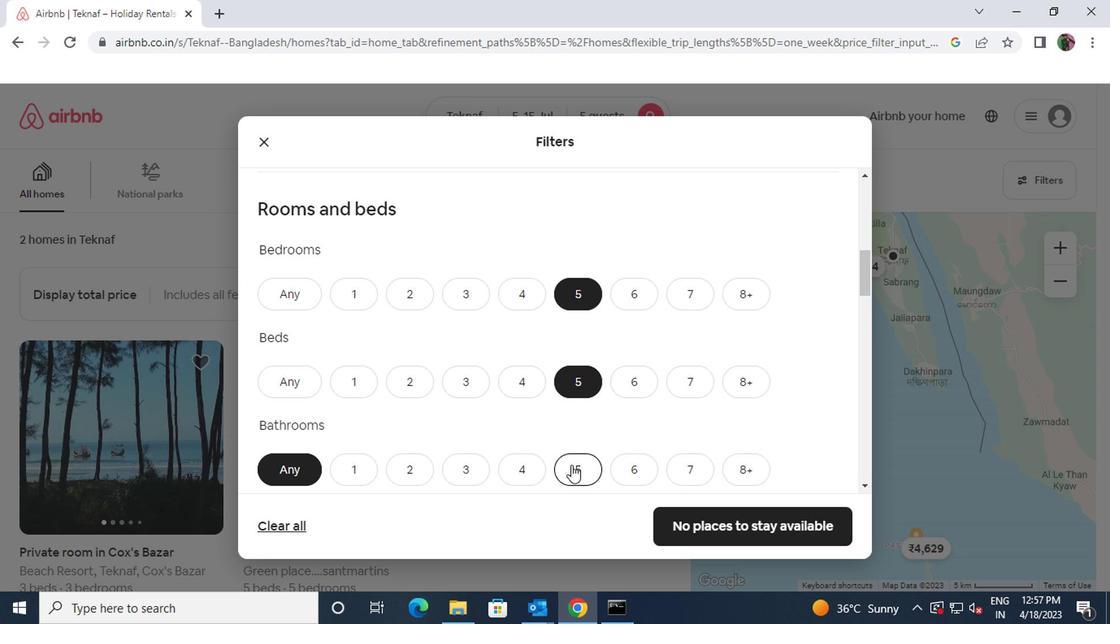 
Action: Mouse scrolled (567, 466) with delta (0, 0)
Screenshot: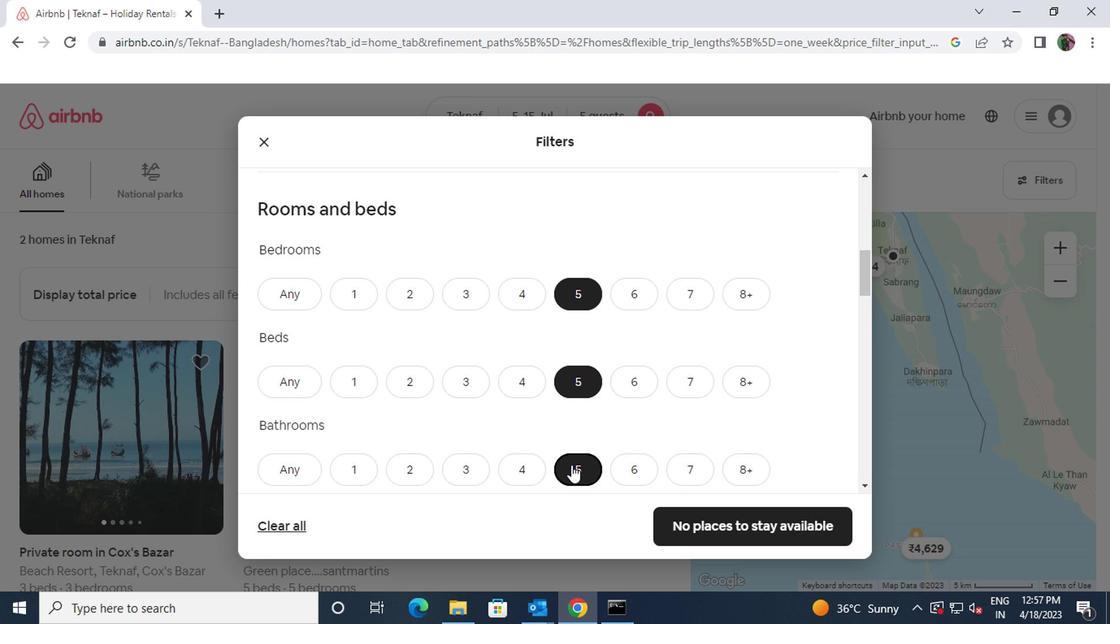 
Action: Mouse scrolled (567, 466) with delta (0, 0)
Screenshot: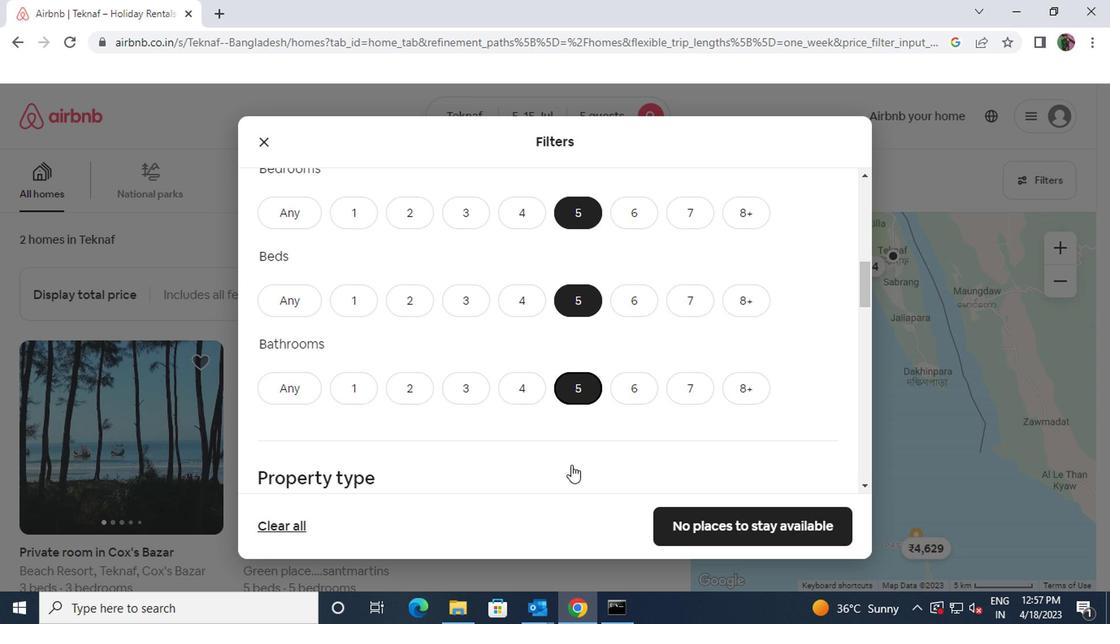 
Action: Mouse moved to (570, 463)
Screenshot: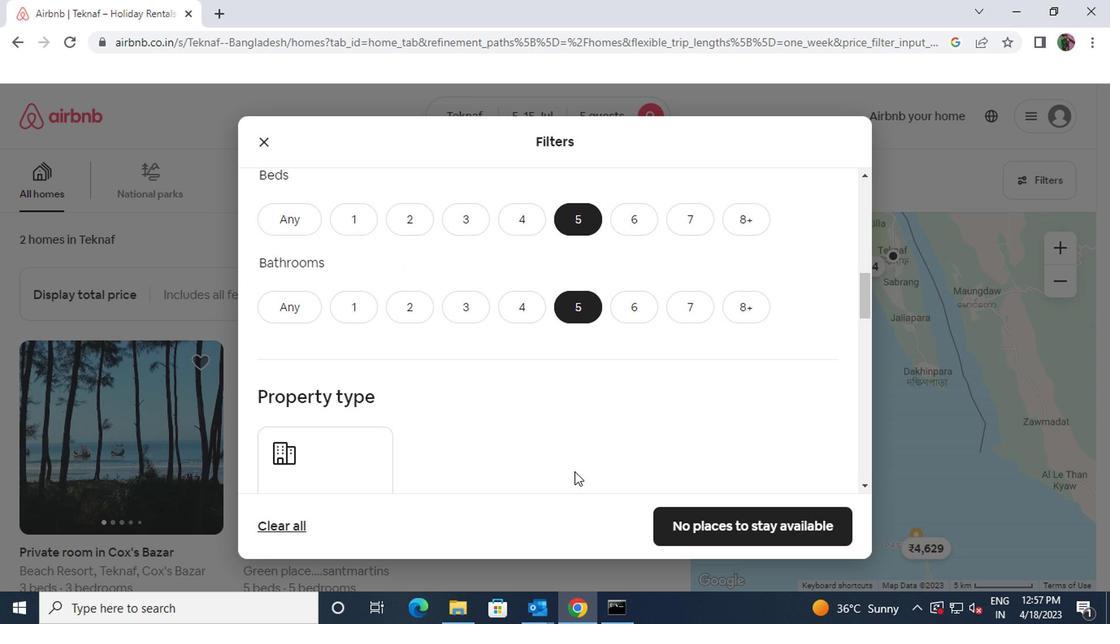 
Action: Mouse scrolled (570, 462) with delta (0, 0)
Screenshot: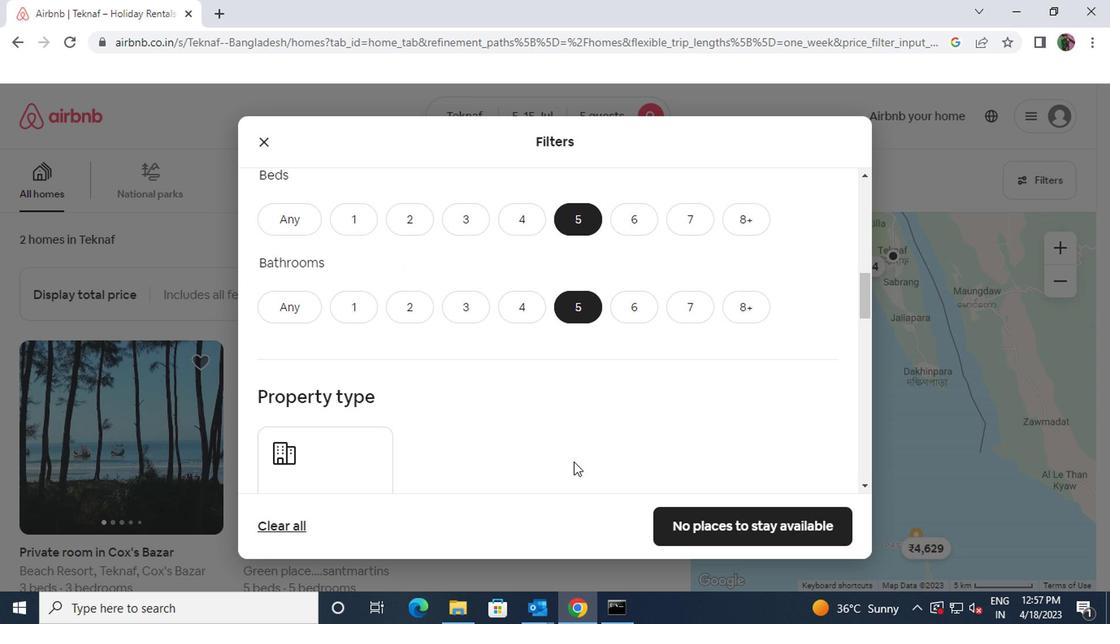 
Action: Mouse moved to (560, 436)
Screenshot: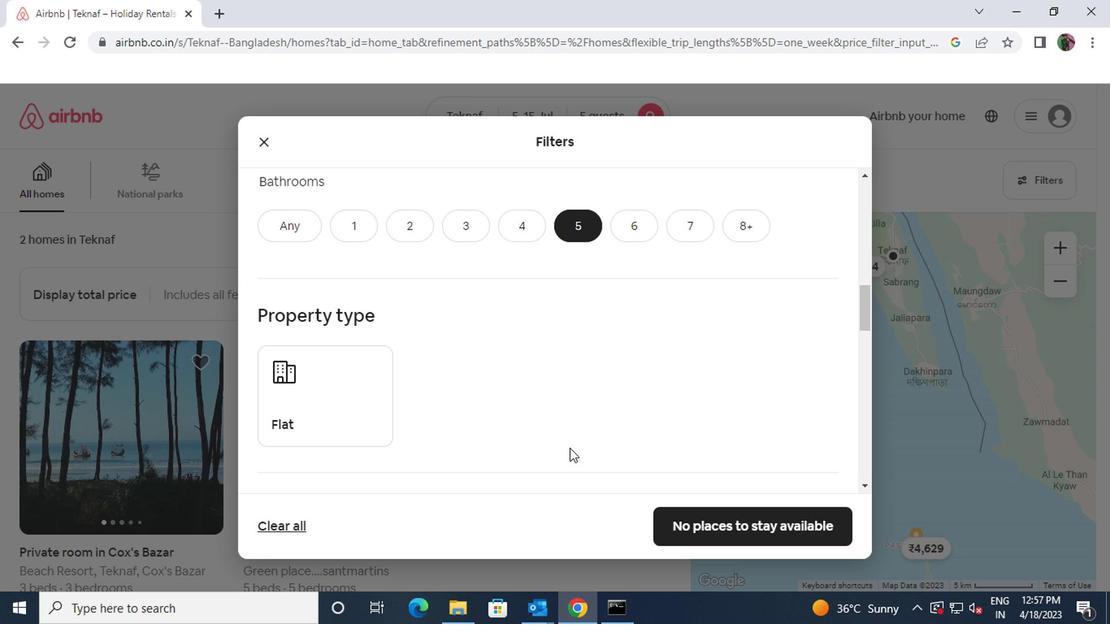 
Action: Mouse scrolled (560, 435) with delta (0, 0)
Screenshot: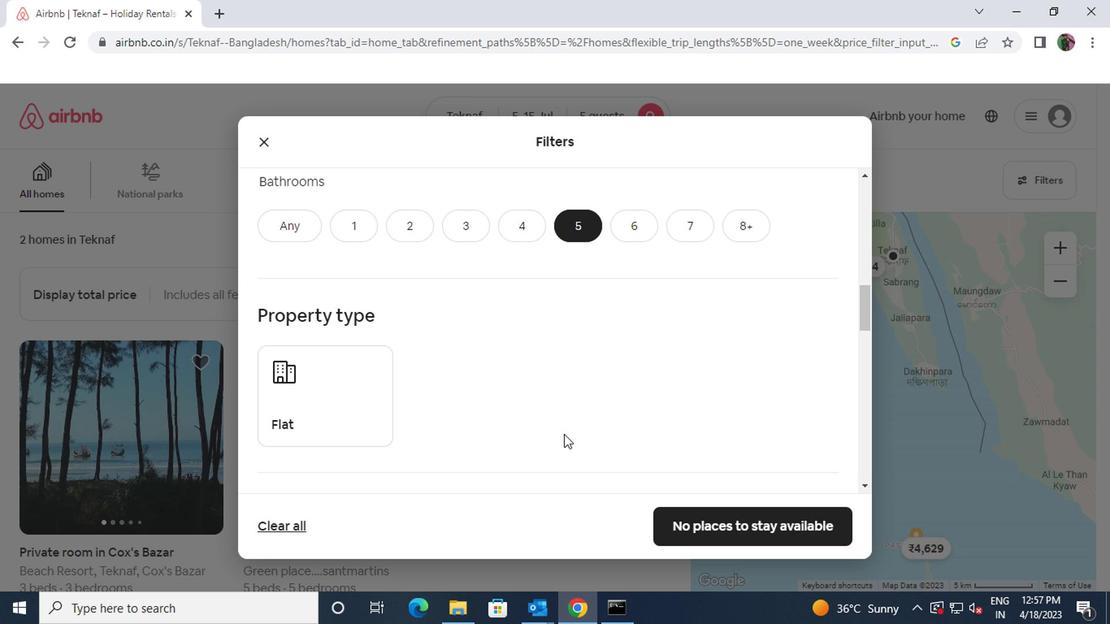 
Action: Mouse moved to (559, 433)
Screenshot: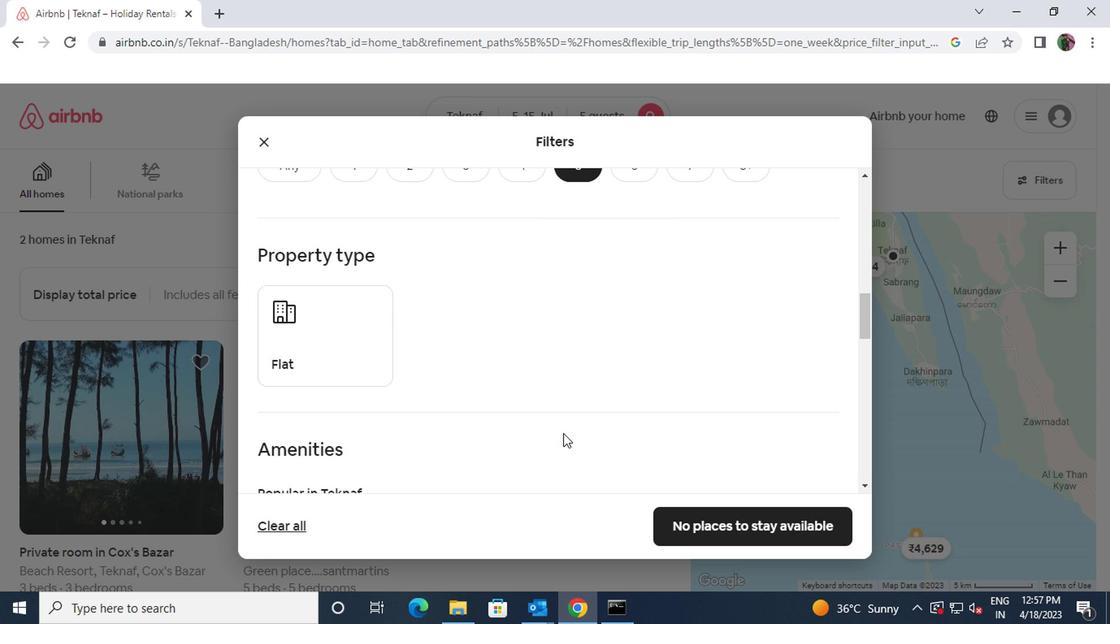 
Action: Mouse scrolled (559, 432) with delta (0, -1)
Screenshot: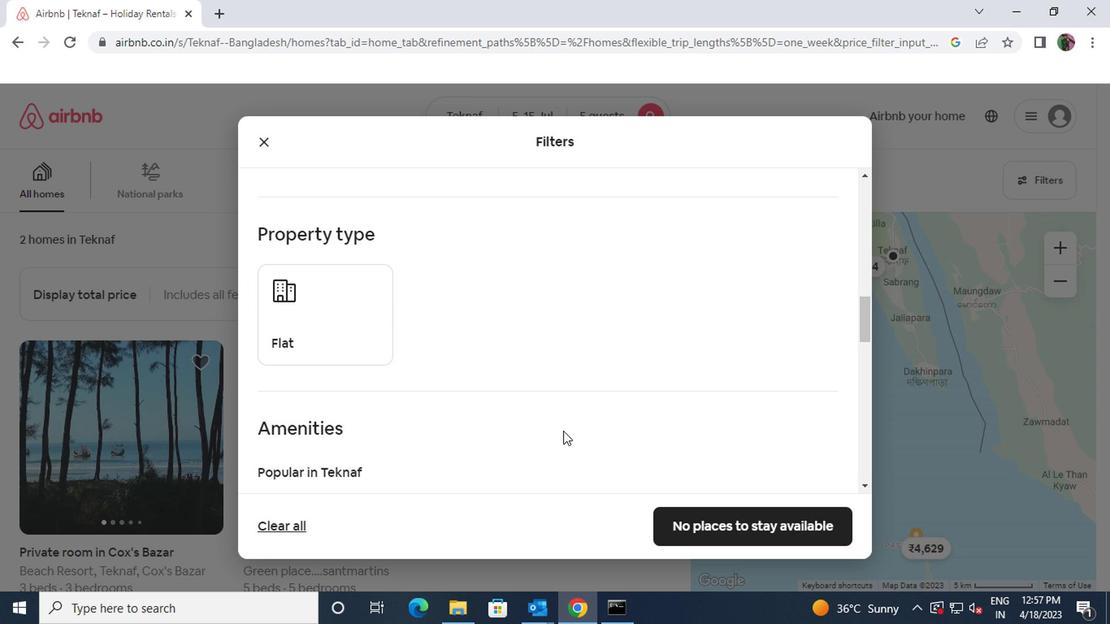 
Action: Mouse scrolled (559, 432) with delta (0, -1)
Screenshot: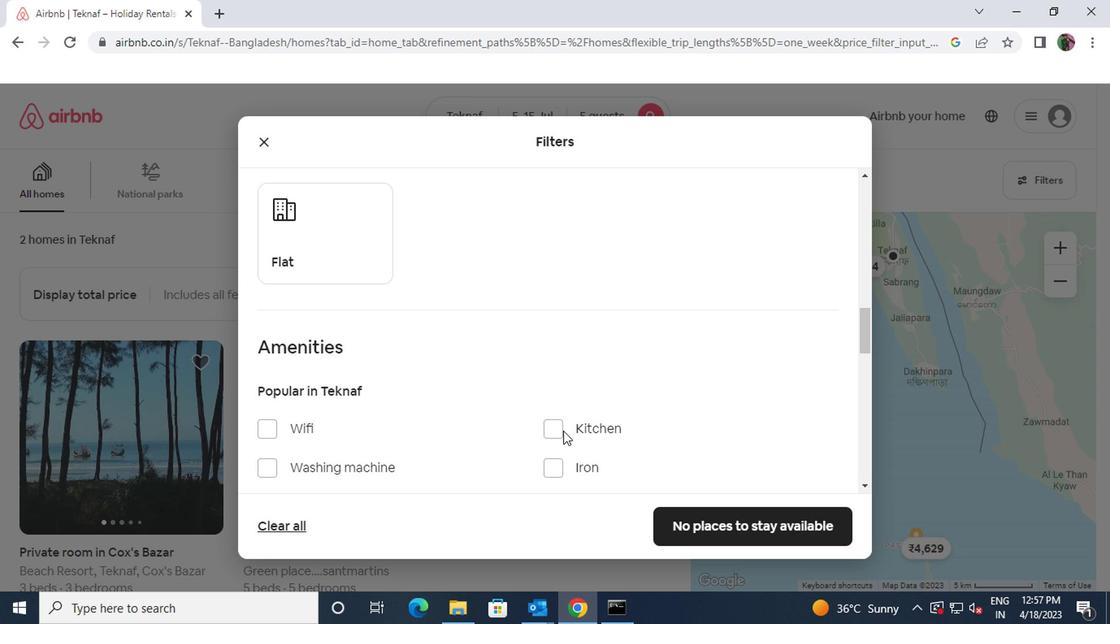 
Action: Mouse scrolled (559, 432) with delta (0, -1)
Screenshot: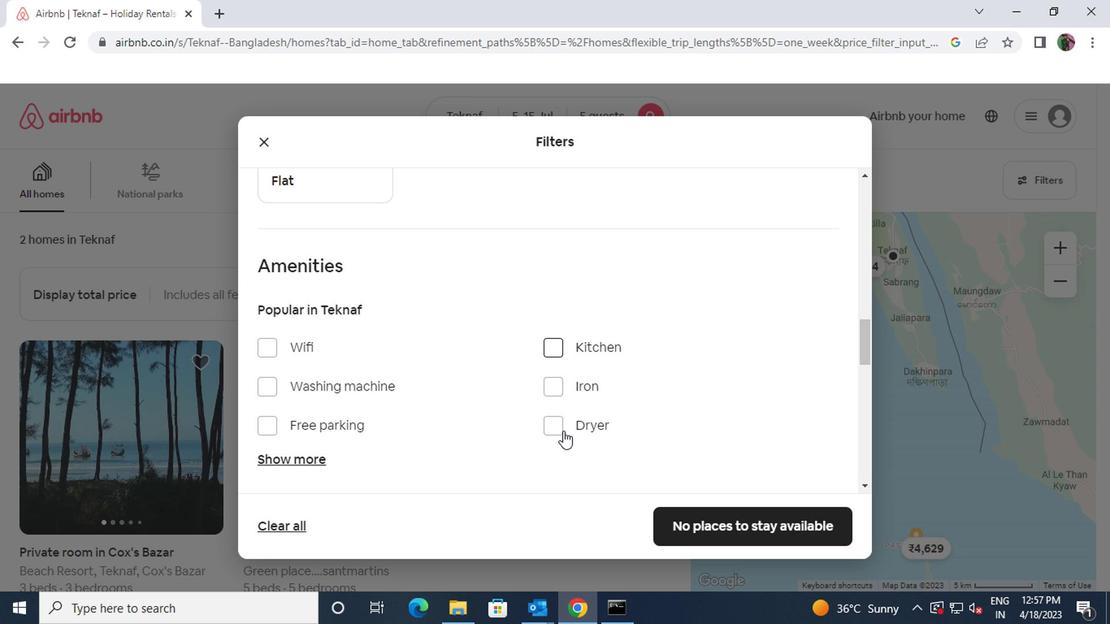
Action: Mouse moved to (262, 377)
Screenshot: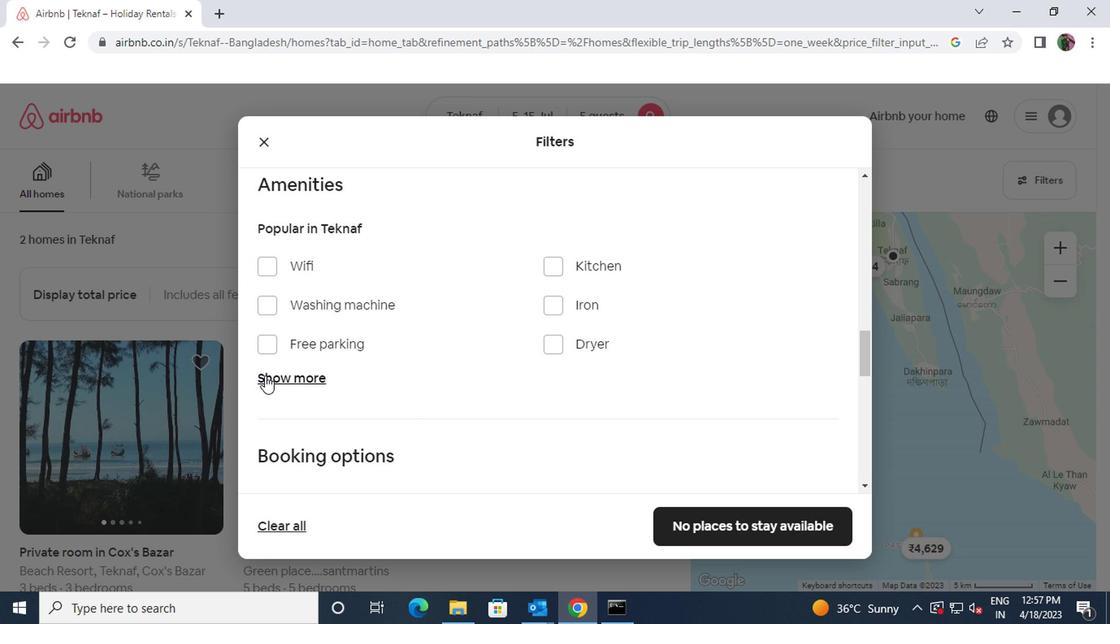 
Action: Mouse pressed left at (262, 377)
Screenshot: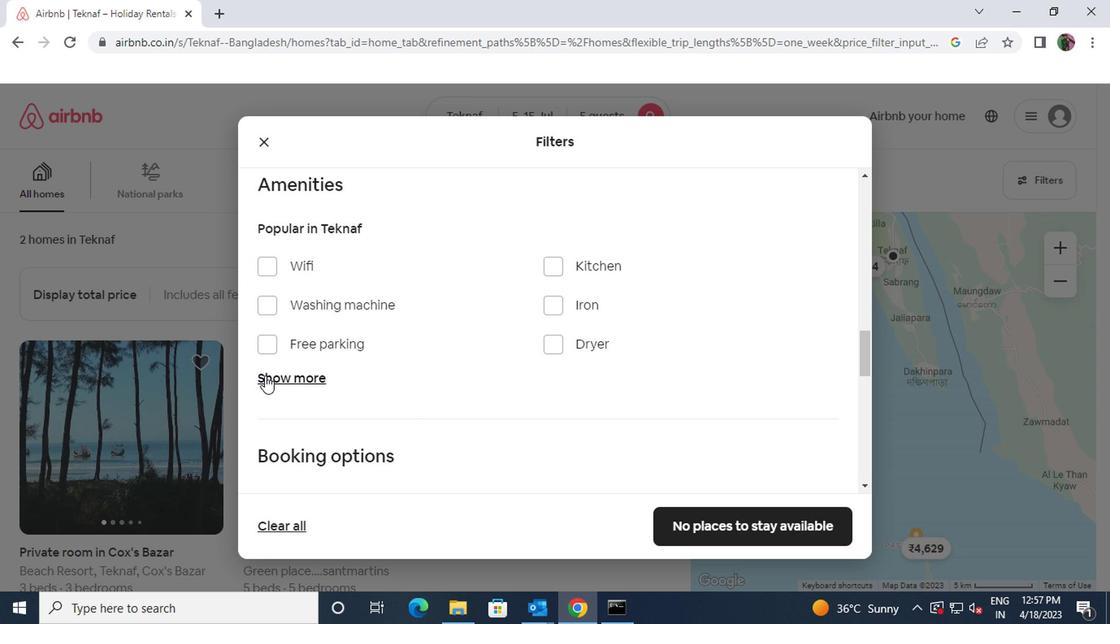 
Action: Mouse moved to (264, 429)
Screenshot: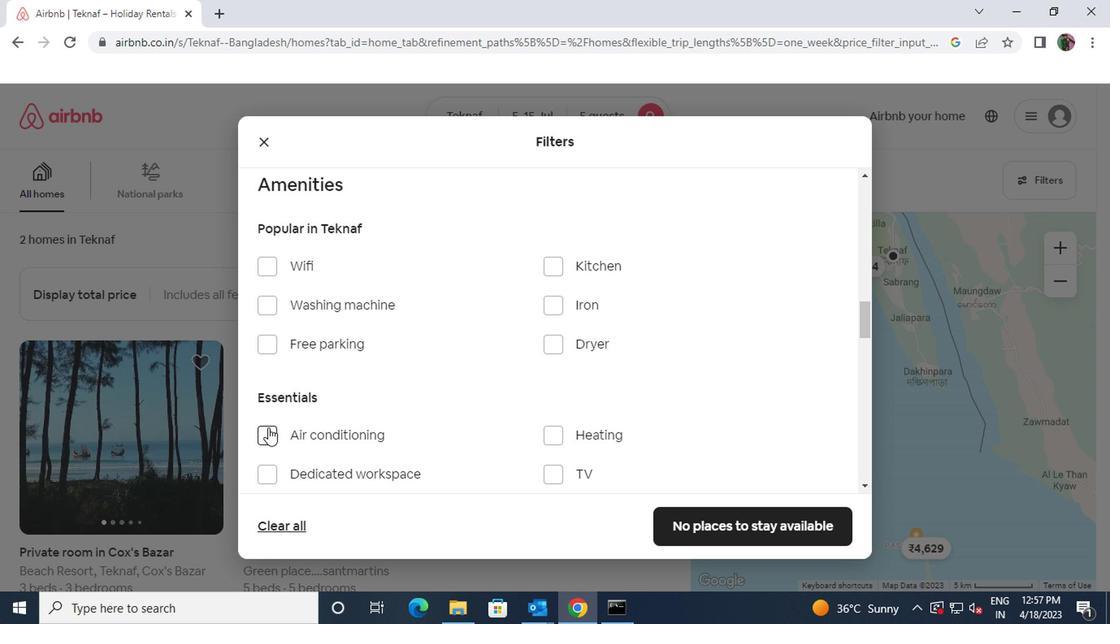
Action: Mouse pressed left at (264, 429)
Screenshot: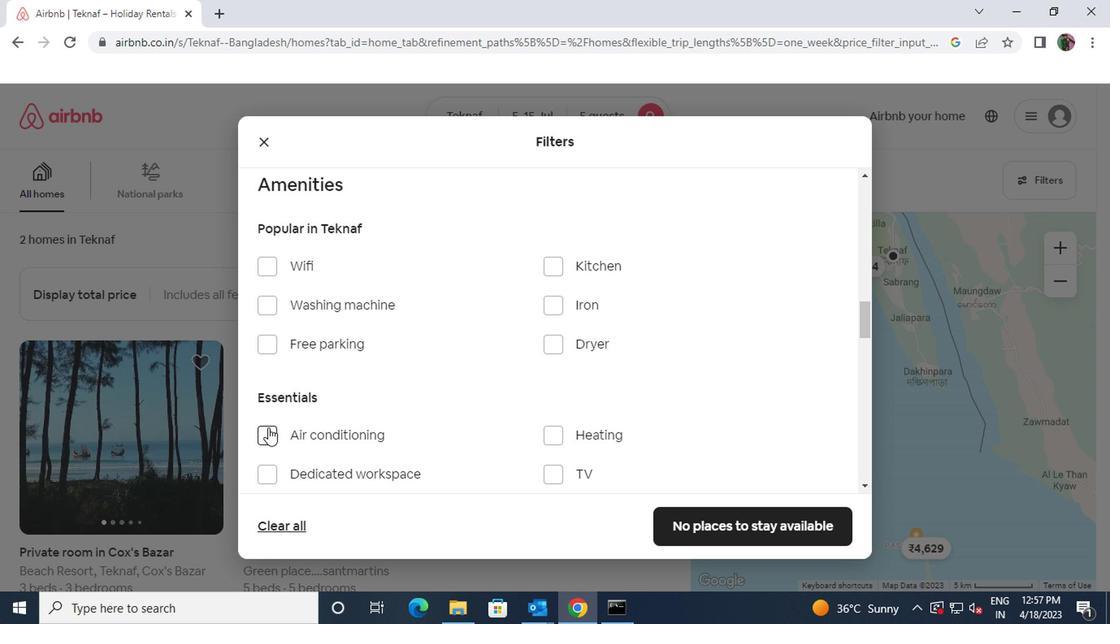 
Action: Mouse moved to (470, 425)
Screenshot: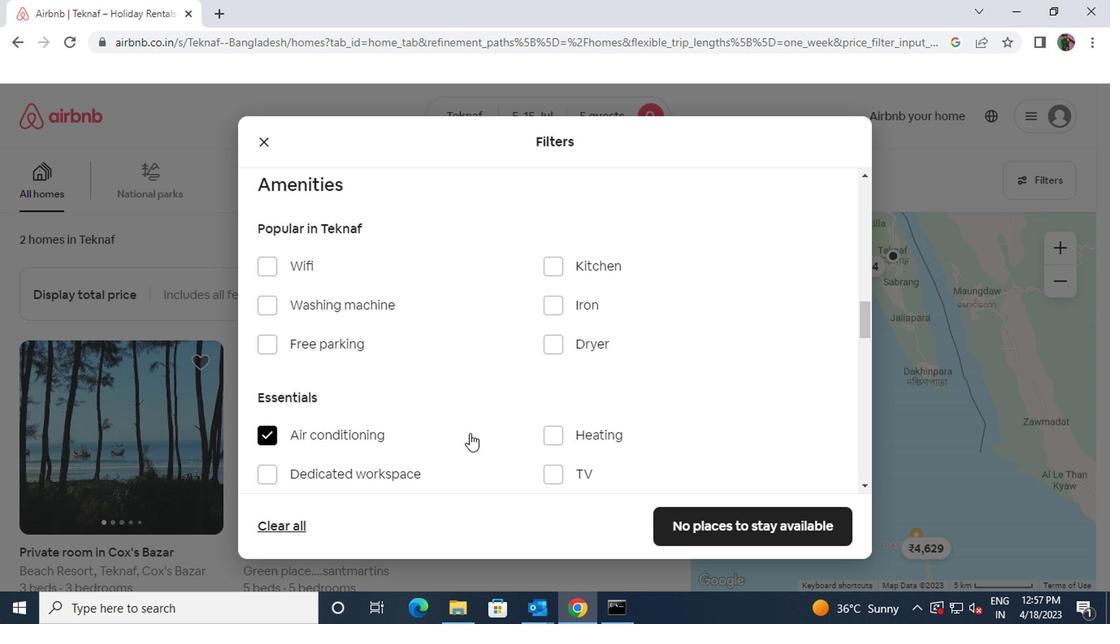 
Action: Mouse scrolled (470, 424) with delta (0, -1)
Screenshot: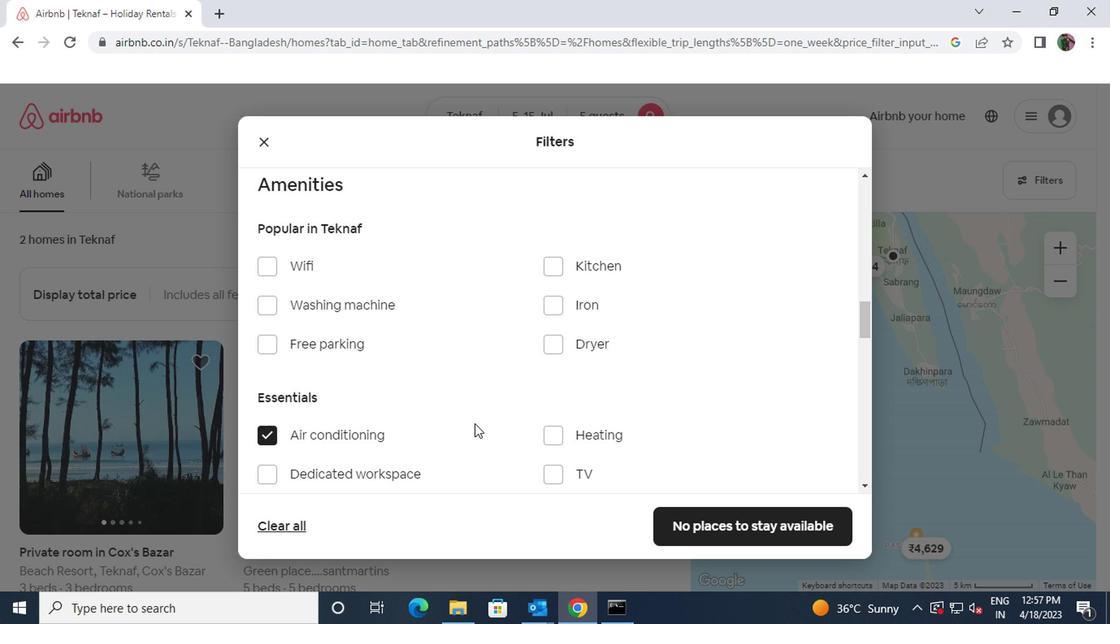 
Action: Mouse scrolled (470, 424) with delta (0, -1)
Screenshot: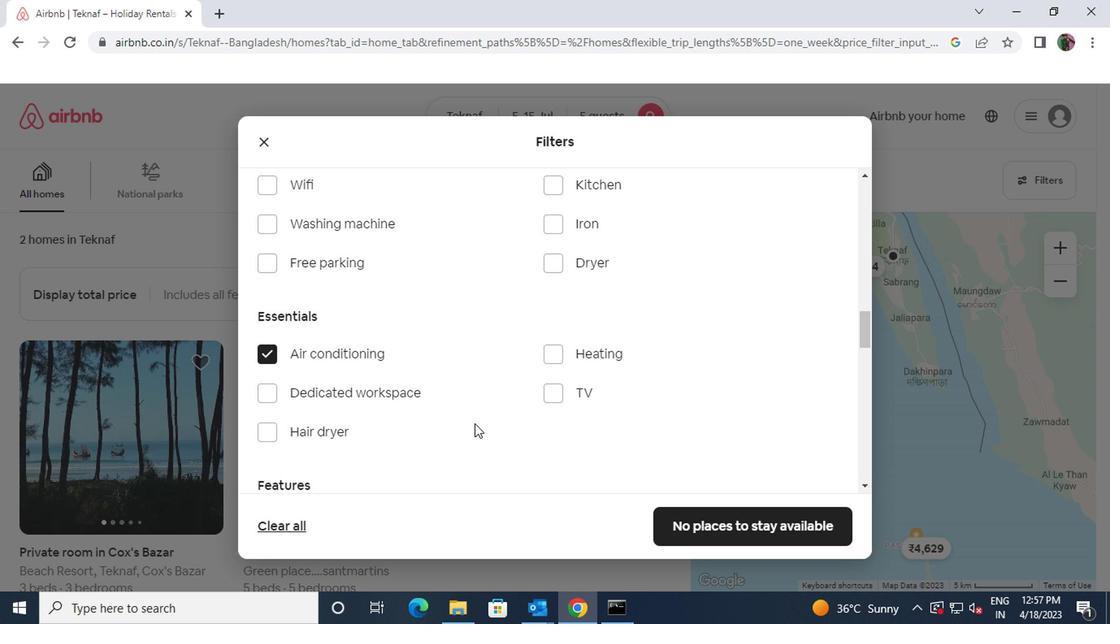 
Action: Mouse scrolled (470, 424) with delta (0, -1)
Screenshot: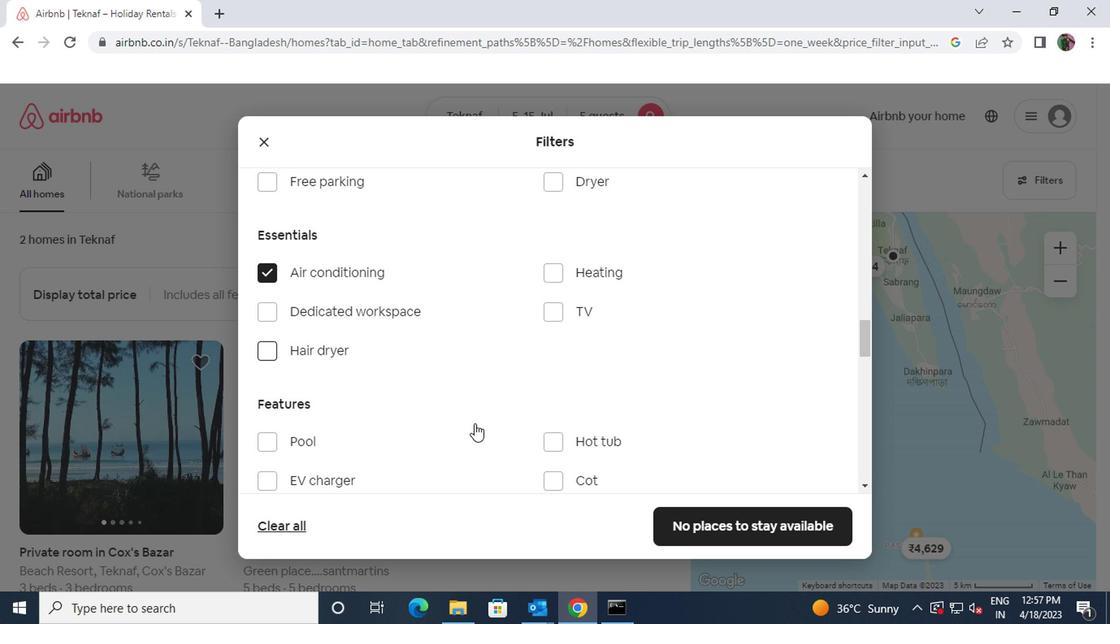 
Action: Mouse scrolled (470, 424) with delta (0, -1)
Screenshot: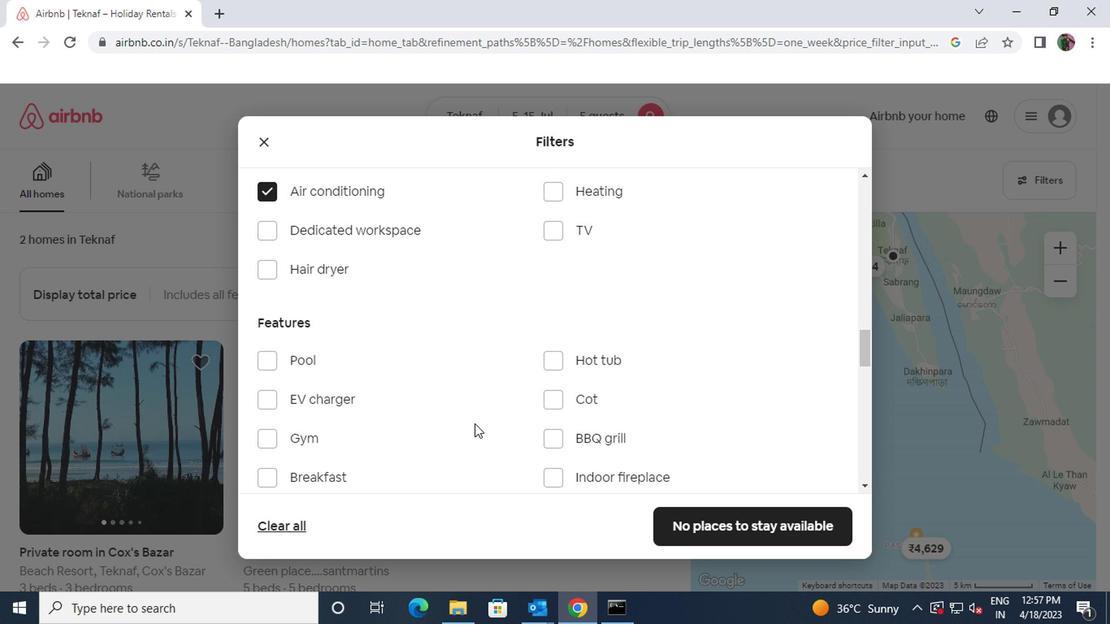 
Action: Mouse scrolled (470, 424) with delta (0, -1)
Screenshot: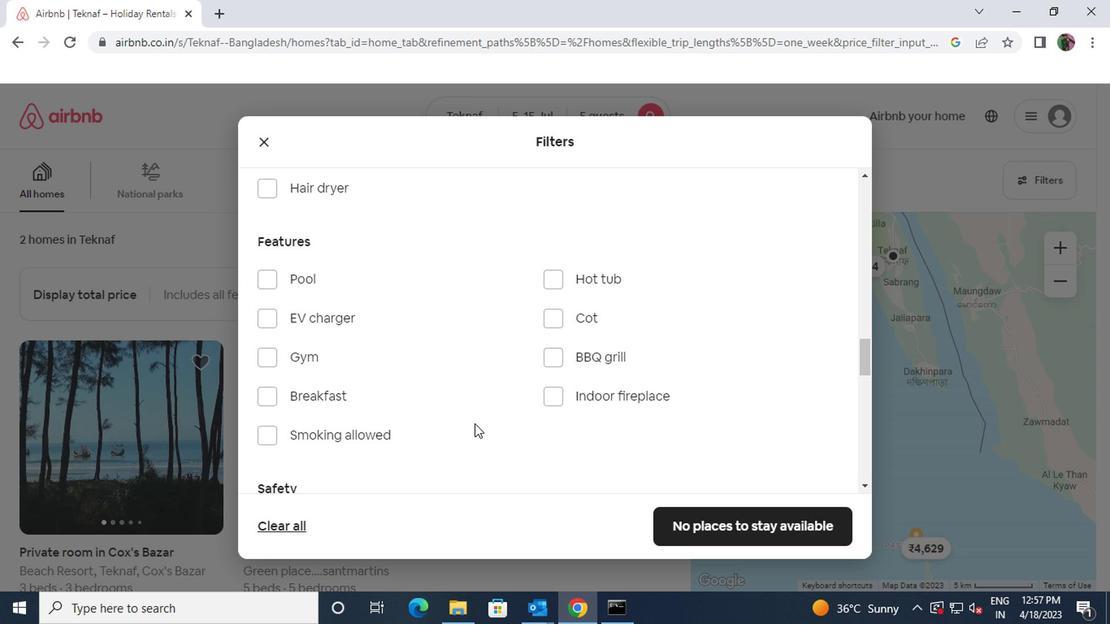 
Action: Mouse scrolled (470, 424) with delta (0, -1)
Screenshot: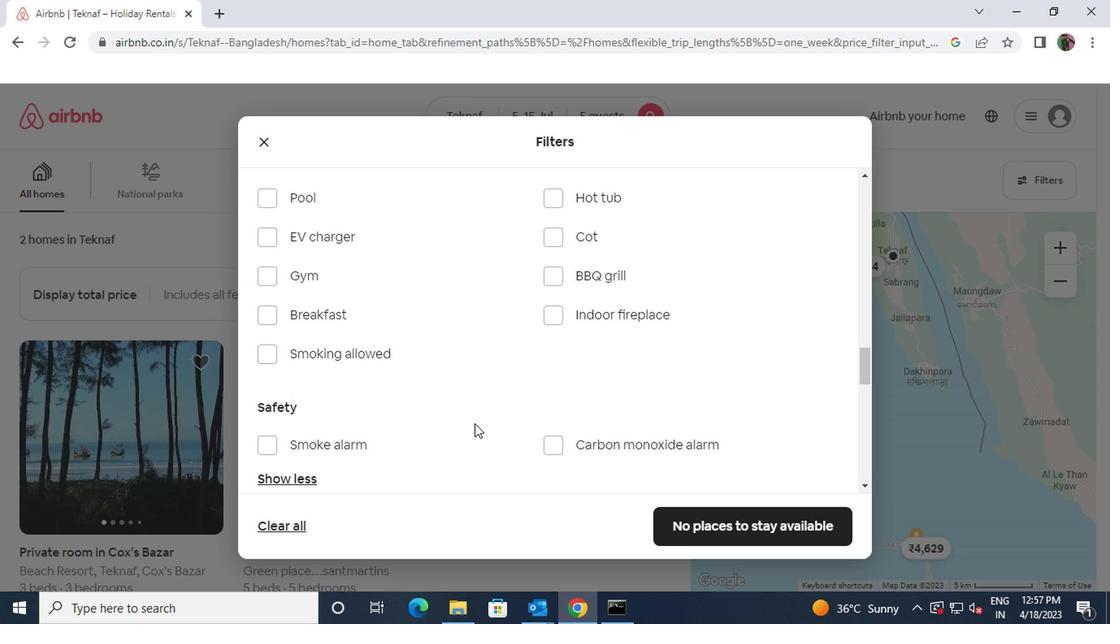 
Action: Mouse scrolled (470, 424) with delta (0, -1)
Screenshot: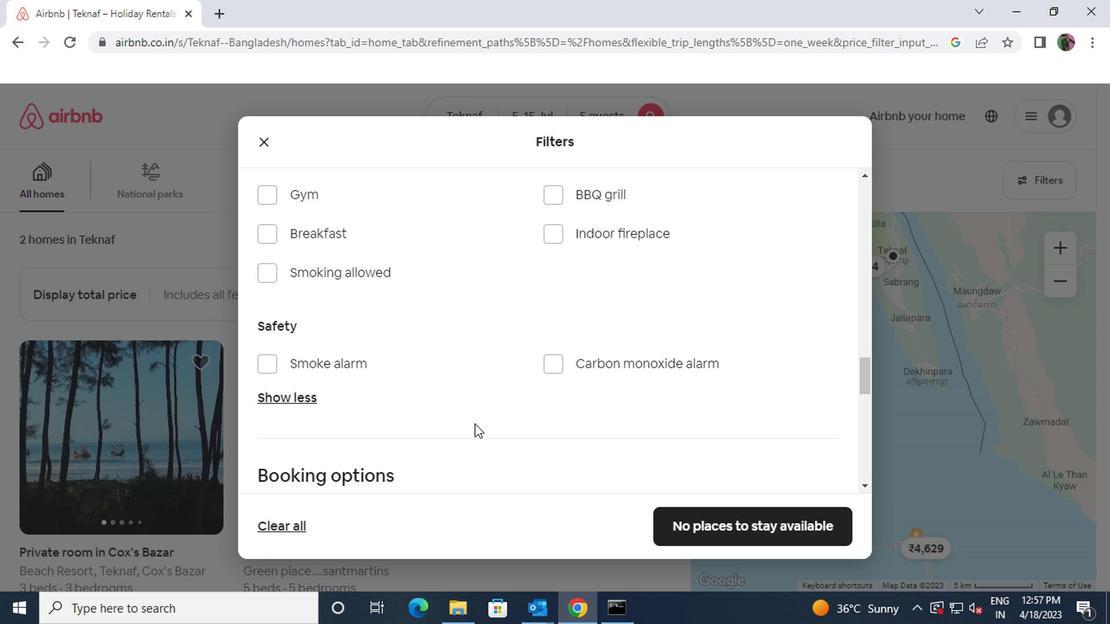 
Action: Mouse scrolled (470, 424) with delta (0, -1)
Screenshot: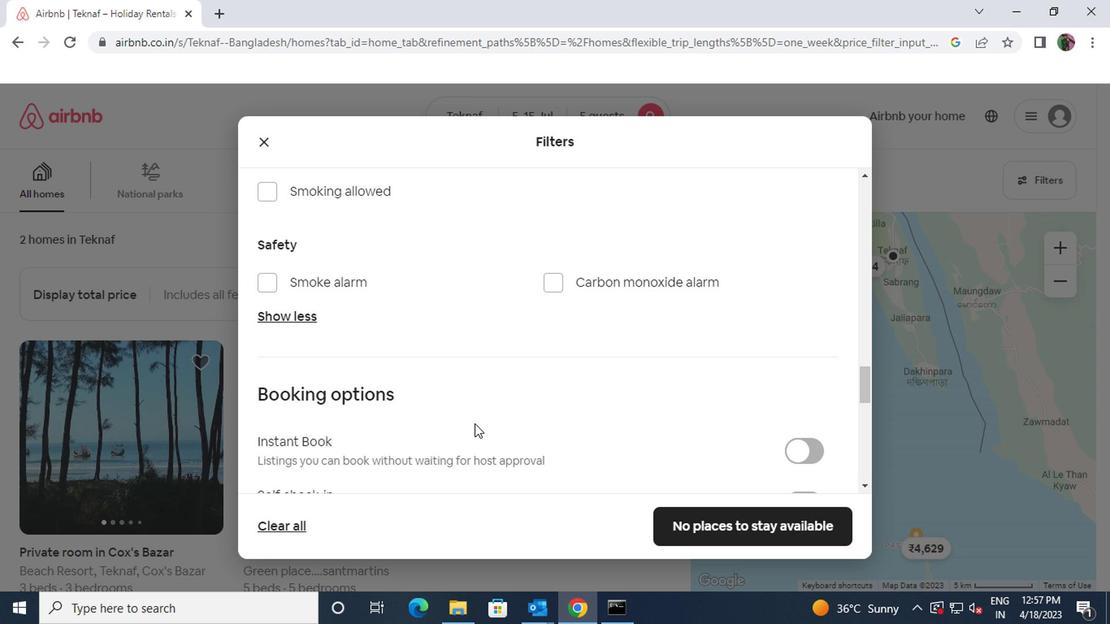 
Action: Mouse scrolled (470, 424) with delta (0, -1)
Screenshot: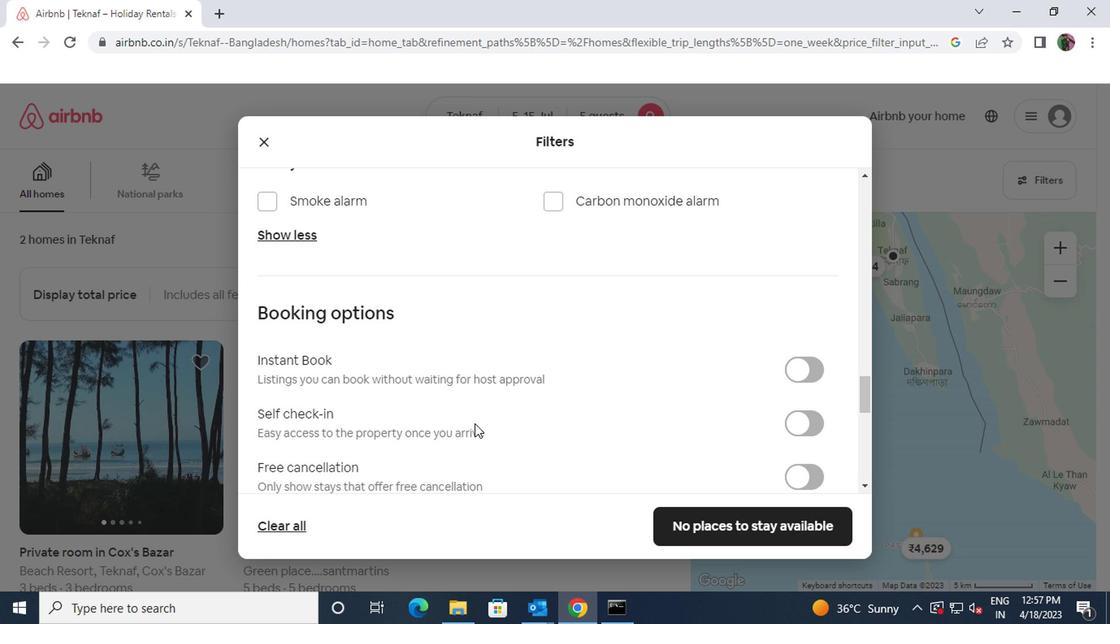 
Action: Mouse moved to (804, 345)
Screenshot: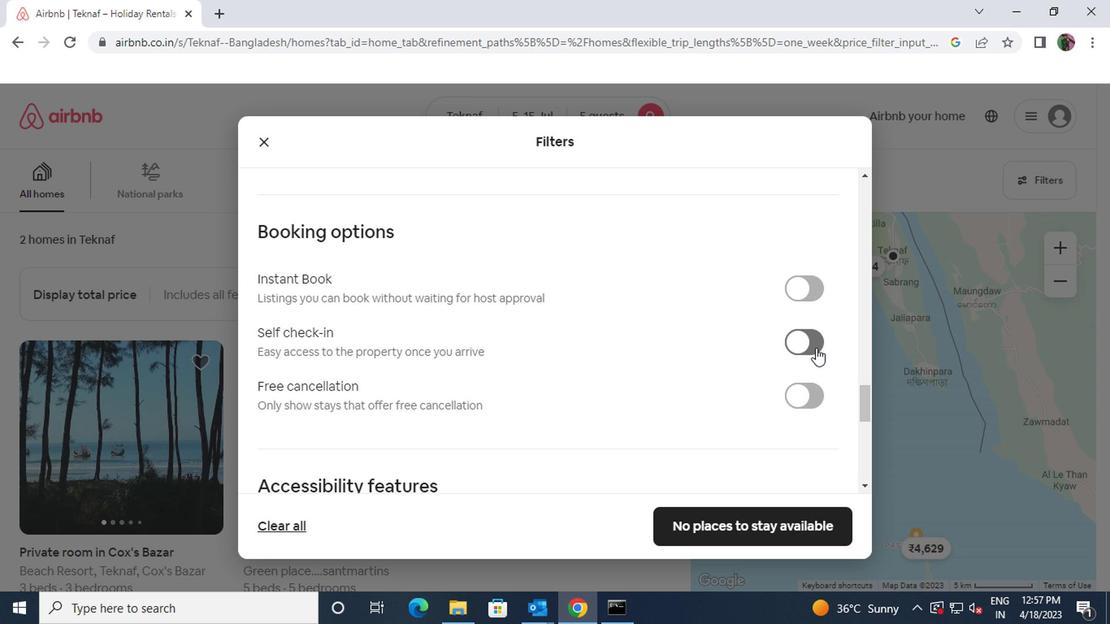 
Action: Mouse pressed left at (804, 345)
Screenshot: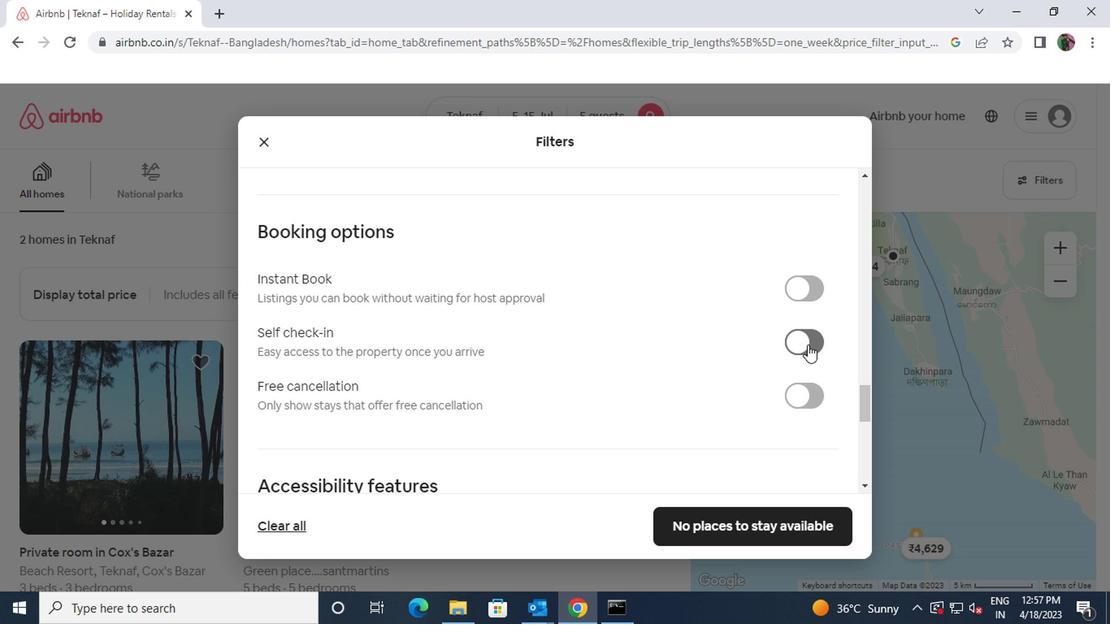 
Action: Mouse moved to (605, 392)
Screenshot: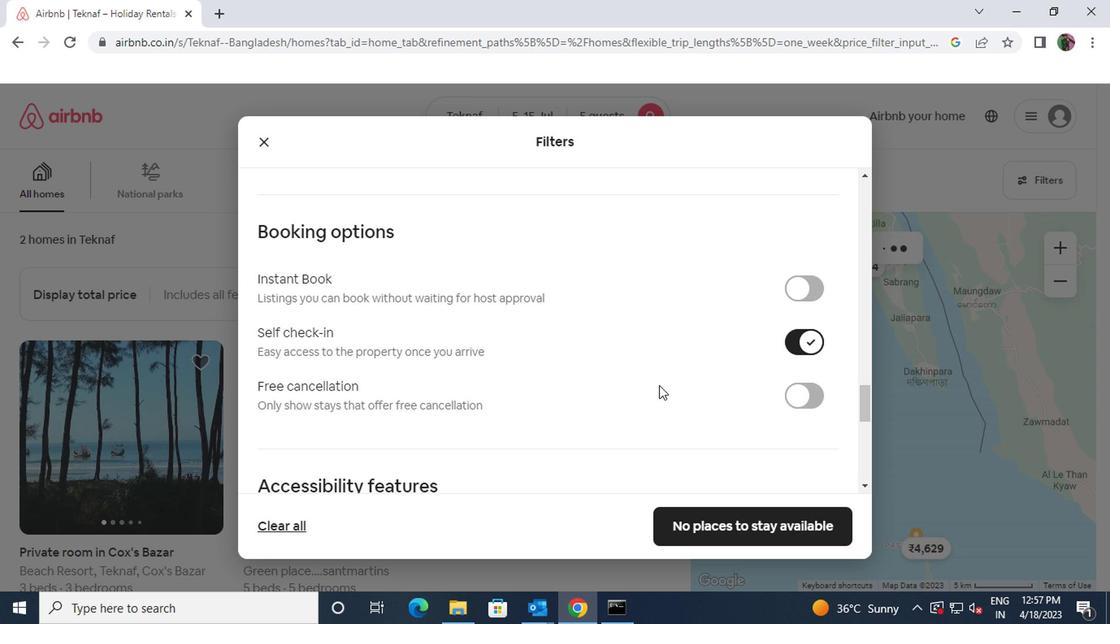 
Action: Mouse scrolled (605, 391) with delta (0, -1)
Screenshot: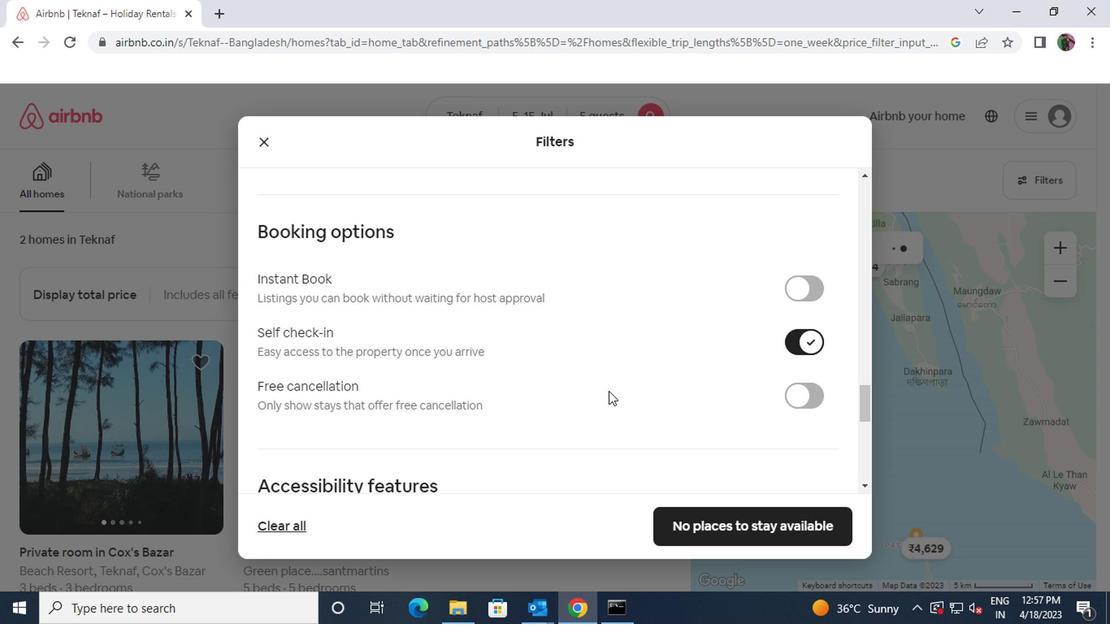 
Action: Mouse scrolled (605, 391) with delta (0, -1)
Screenshot: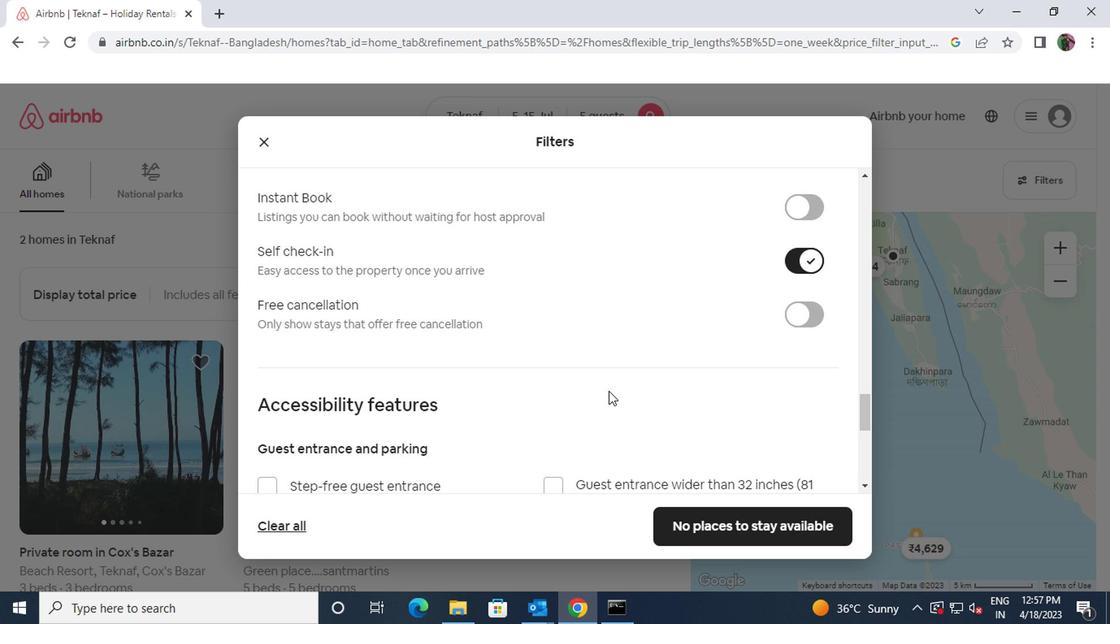 
Action: Mouse scrolled (605, 391) with delta (0, -1)
Screenshot: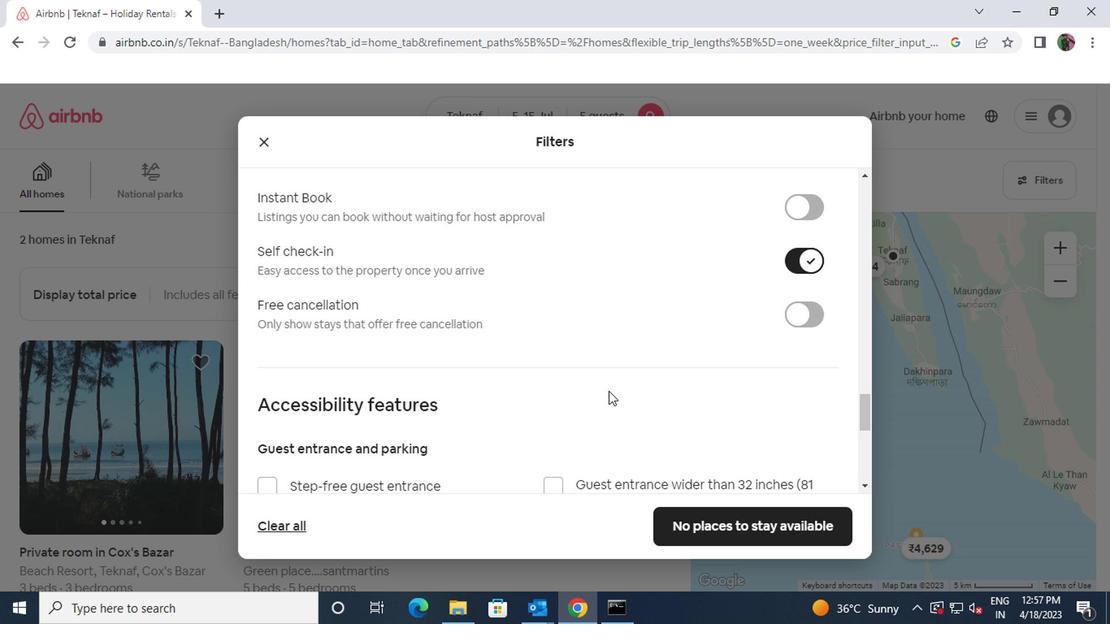 
Action: Mouse scrolled (605, 391) with delta (0, -1)
Screenshot: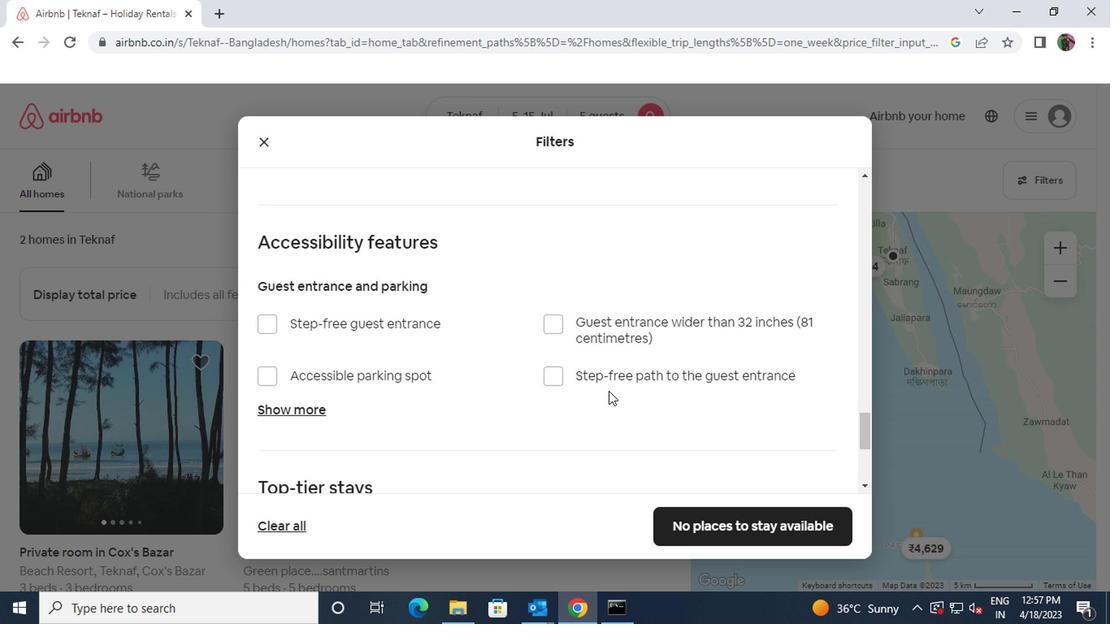 
Action: Mouse scrolled (605, 391) with delta (0, -1)
Screenshot: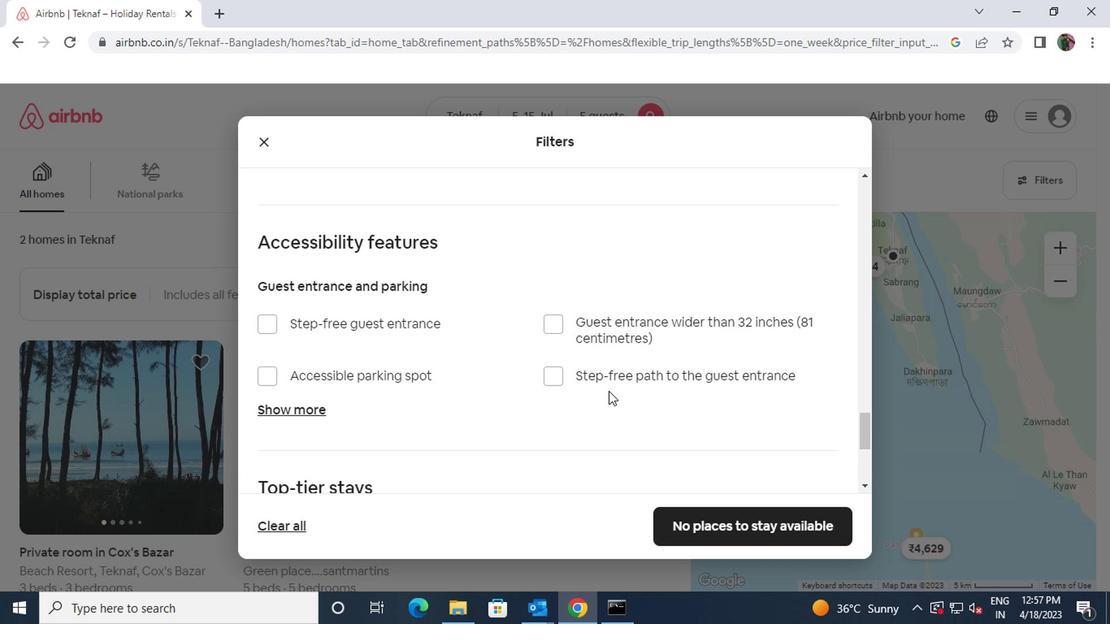 
Action: Mouse scrolled (605, 391) with delta (0, -1)
Screenshot: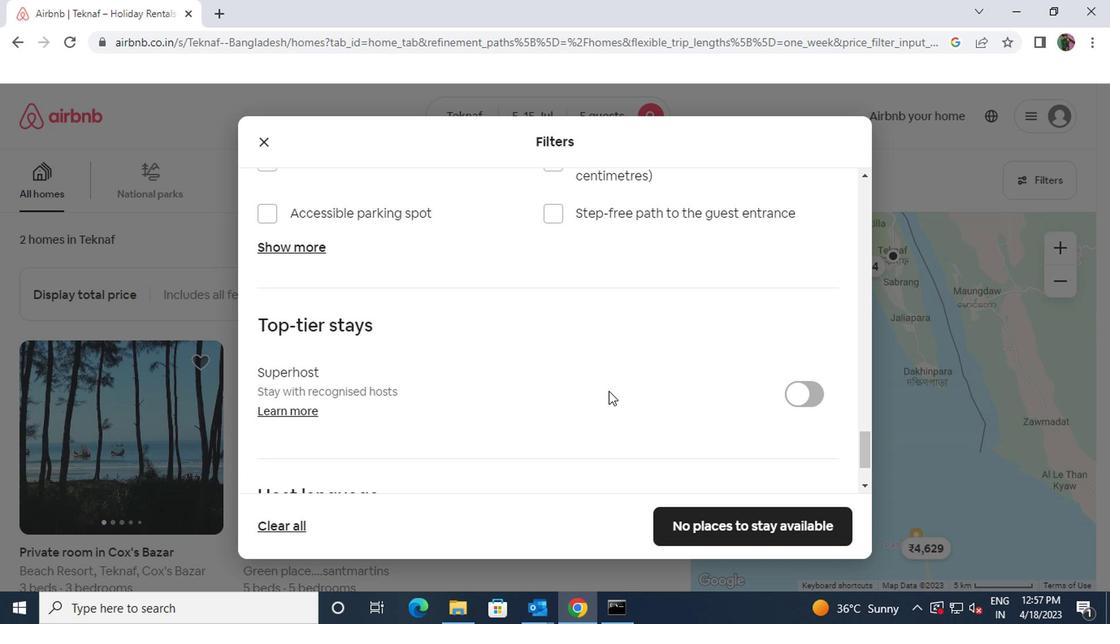 
Action: Mouse scrolled (605, 391) with delta (0, -1)
Screenshot: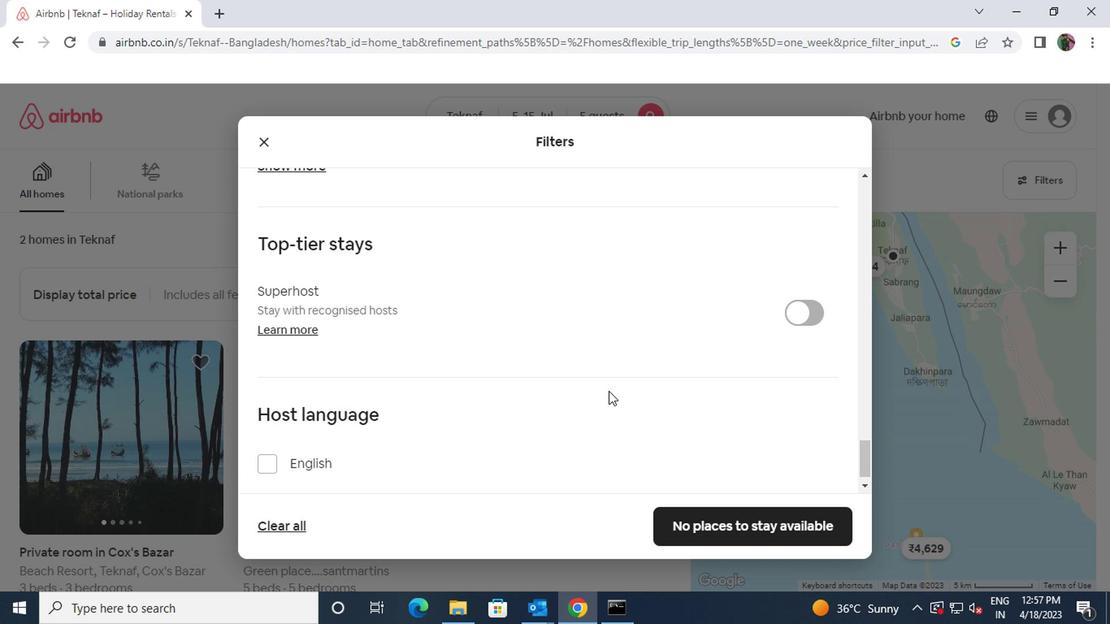 
Action: Mouse moved to (259, 448)
Screenshot: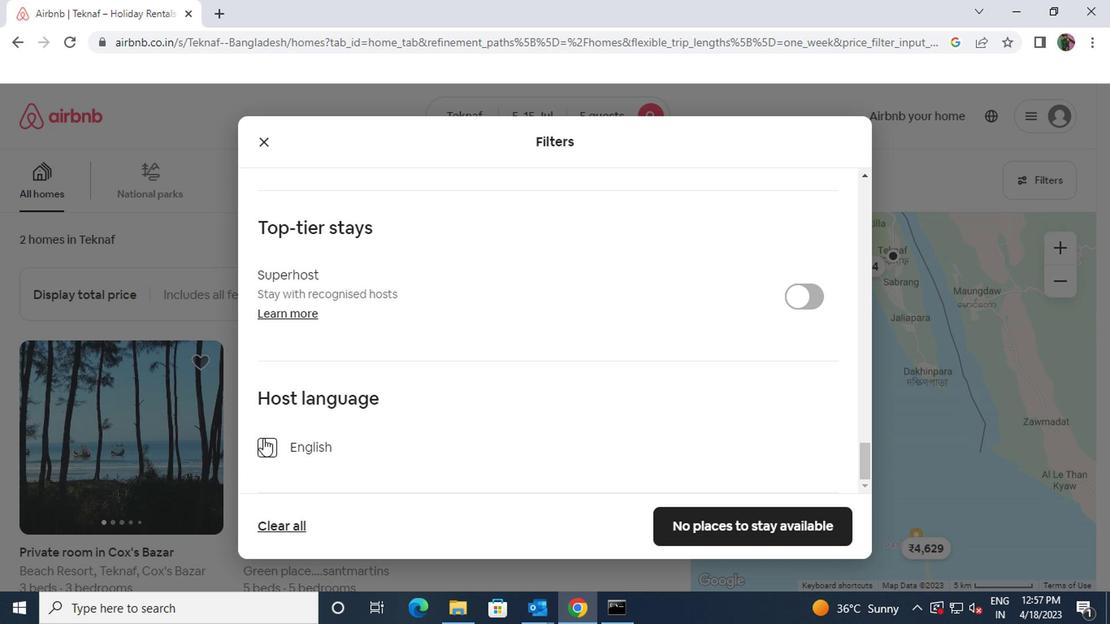 
Action: Mouse pressed left at (259, 448)
Screenshot: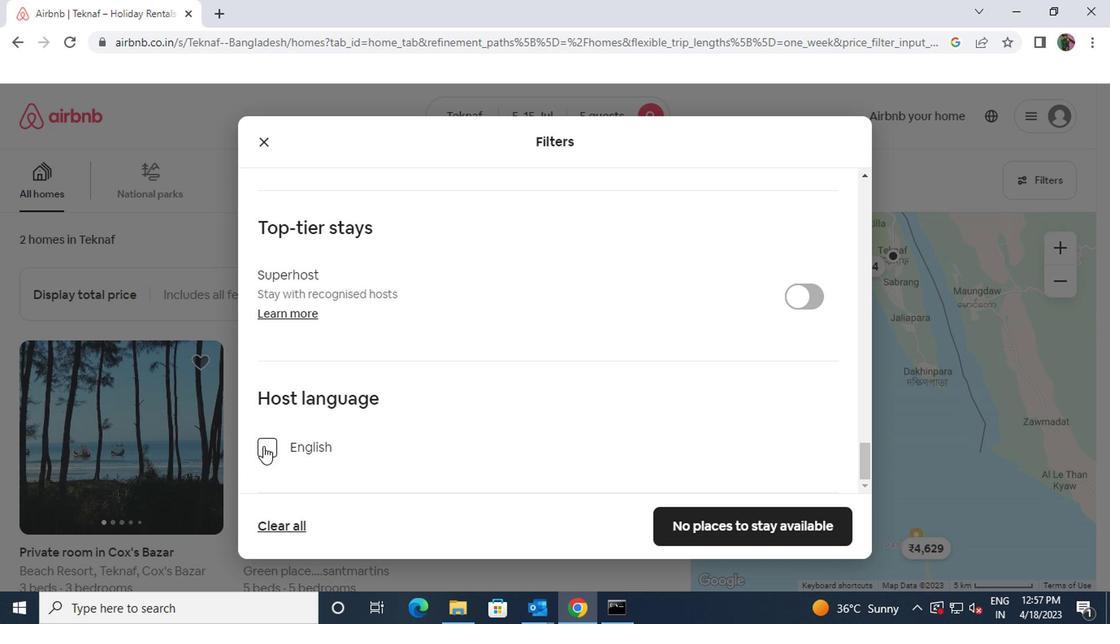 
Action: Mouse moved to (733, 521)
Screenshot: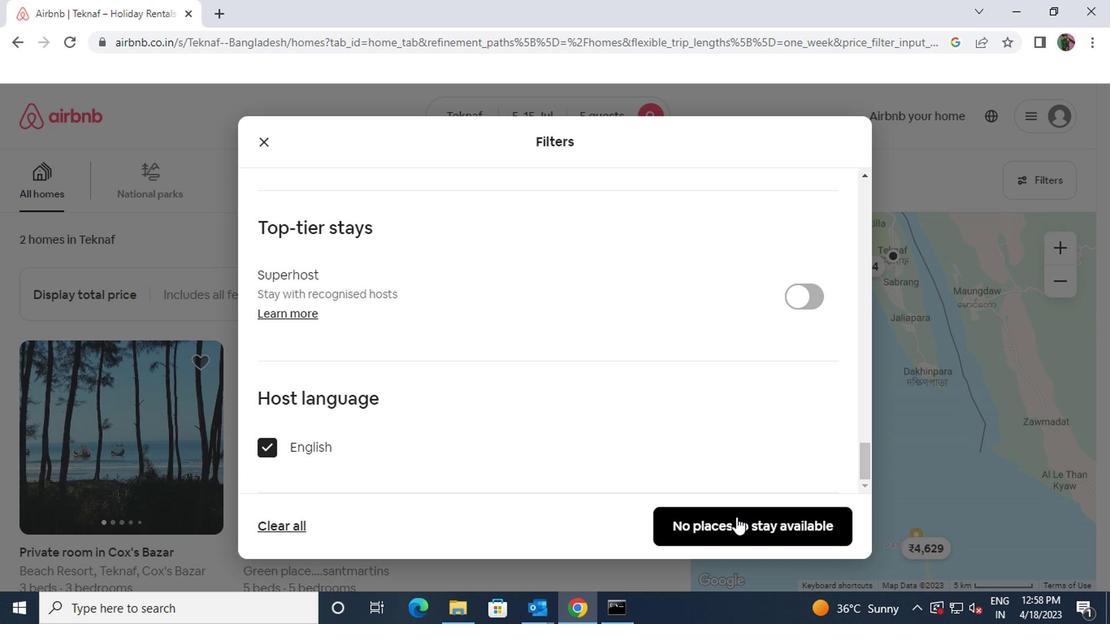 
Action: Mouse pressed left at (733, 521)
Screenshot: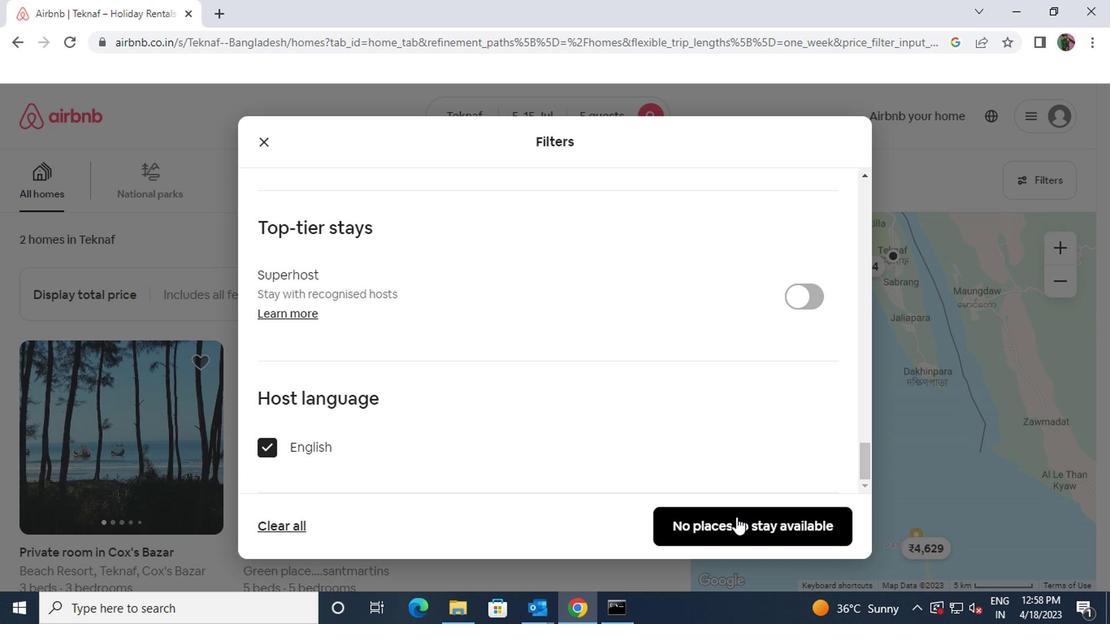 
